 Task: Look for space in Paranaíba, Brazil from 9th June, 2023 to 17th June, 2023 for 2 adults in price range Rs.7000 to Rs.12000. Place can be private room with 1  bedroom having 2 beds and 1 bathroom. Property type can be house, flat, guest house. Booking option can be shelf check-in. Required host language is Spanish.
Action: Mouse moved to (441, 118)
Screenshot: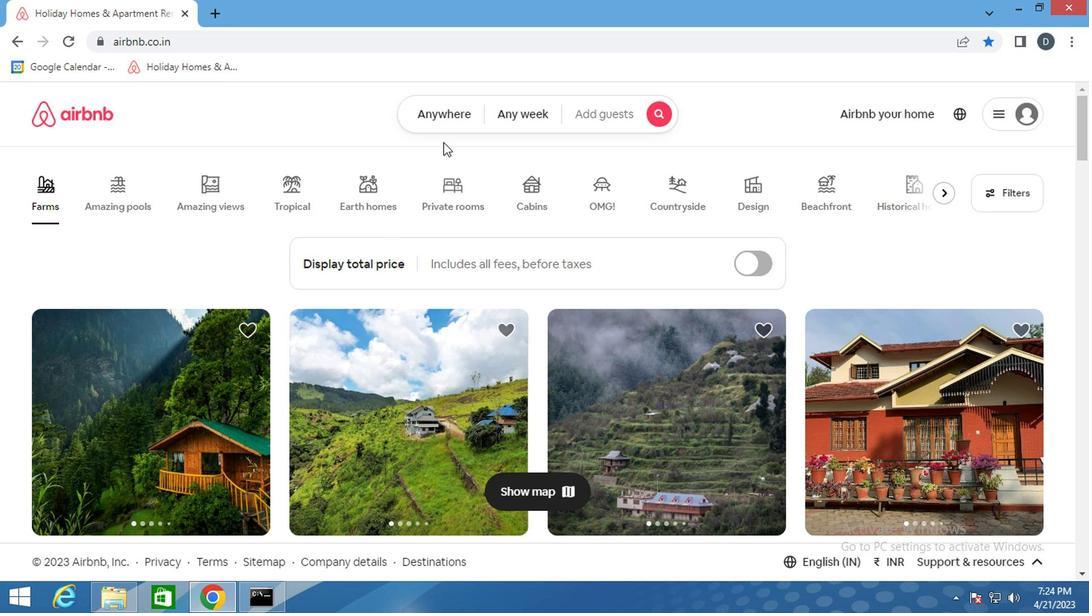 
Action: Mouse pressed left at (441, 118)
Screenshot: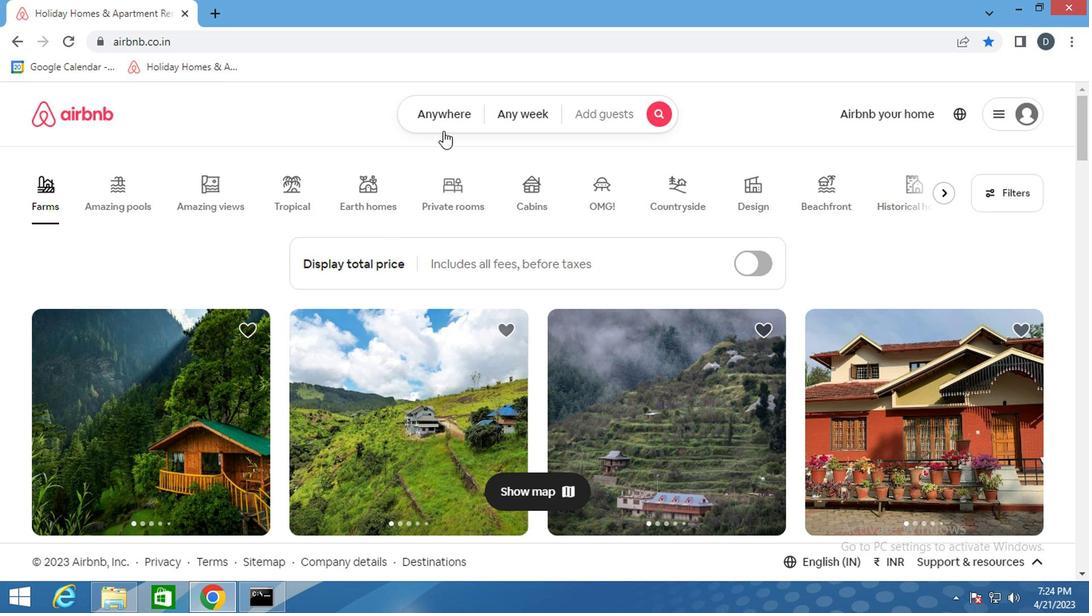 
Action: Mouse moved to (318, 172)
Screenshot: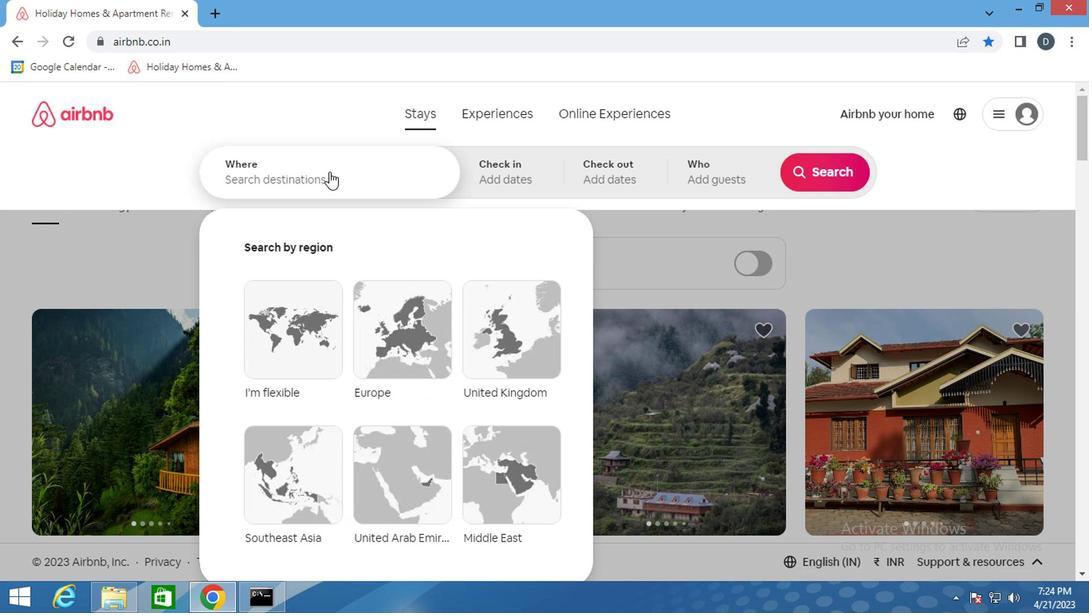 
Action: Mouse pressed left at (318, 172)
Screenshot: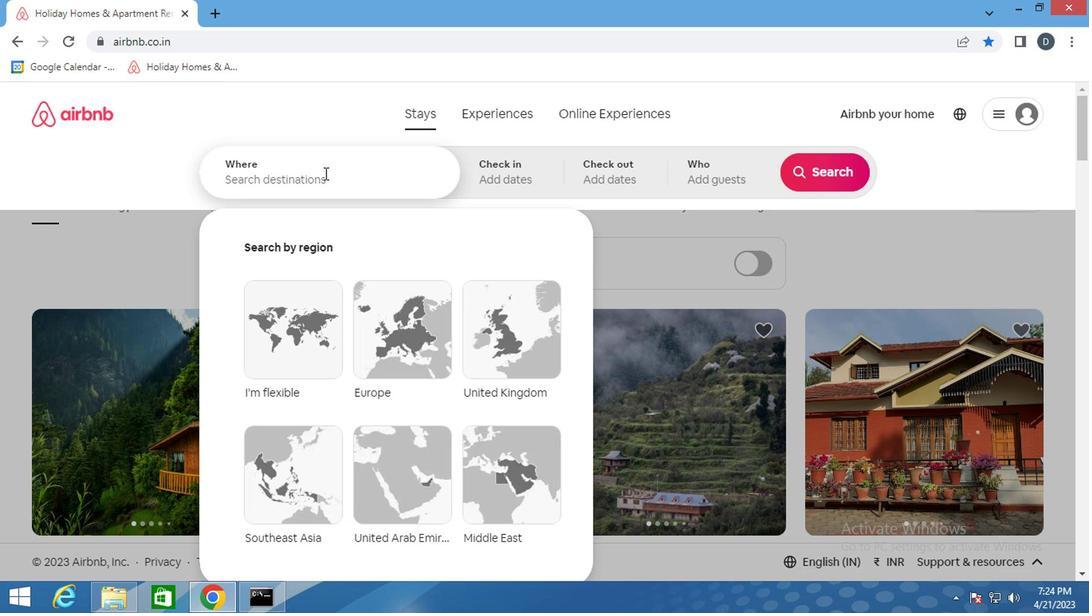 
Action: Mouse moved to (317, 174)
Screenshot: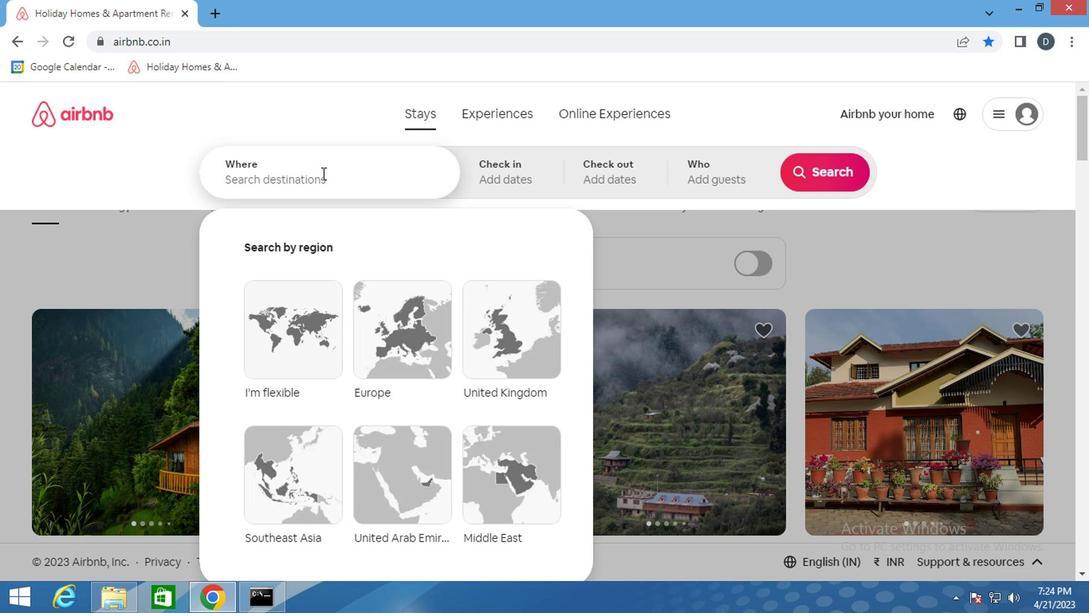 
Action: Key pressed <Key.shift_r>Paranaiba,<Key.shift>BRAZIL<Key.enter>
Screenshot: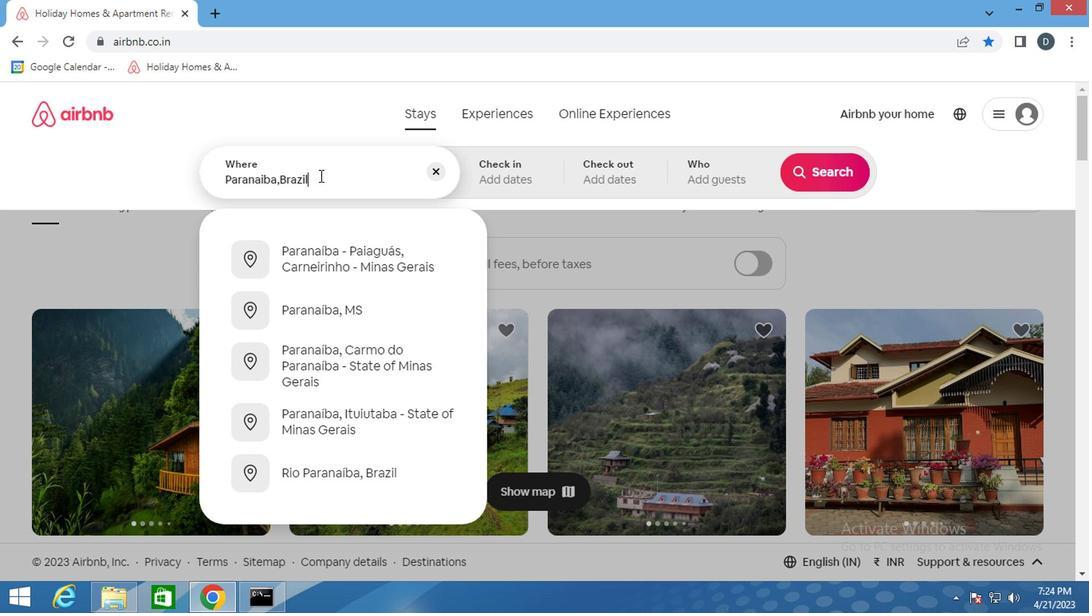 
Action: Mouse moved to (811, 299)
Screenshot: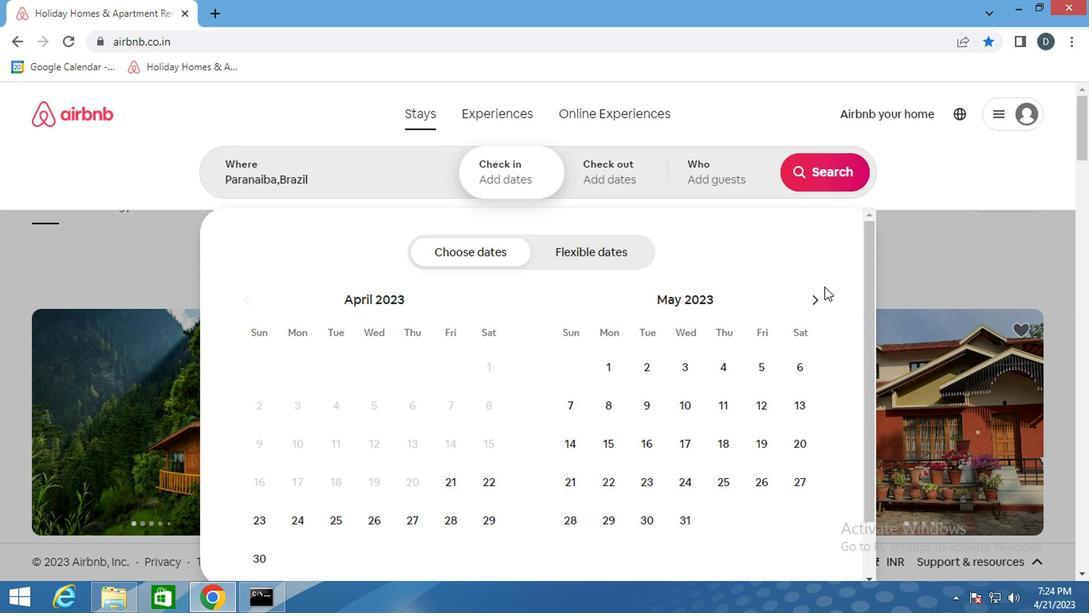 
Action: Mouse pressed left at (811, 299)
Screenshot: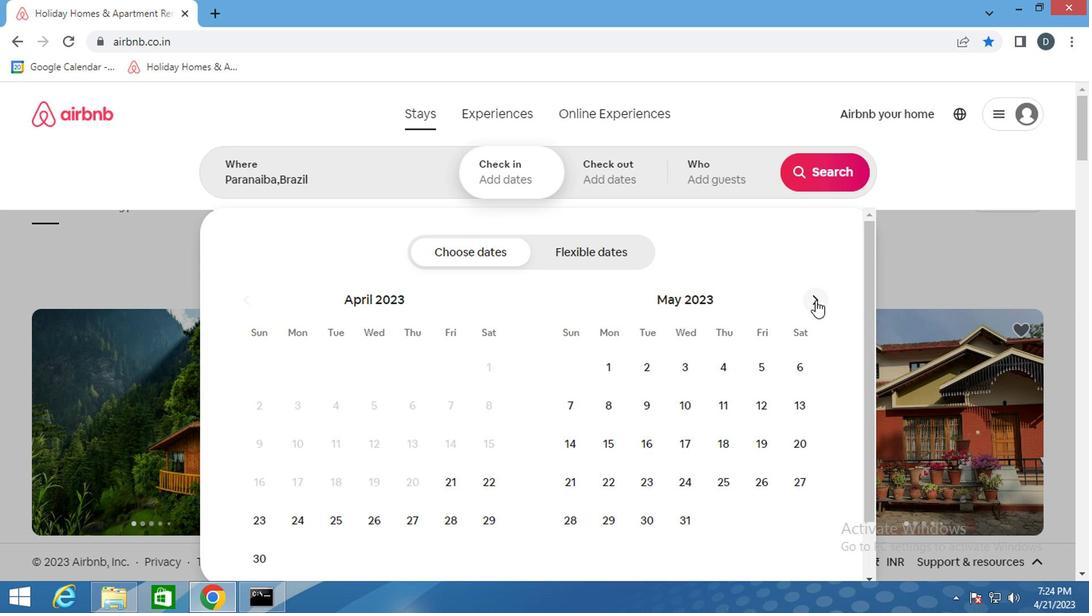 
Action: Mouse pressed left at (811, 299)
Screenshot: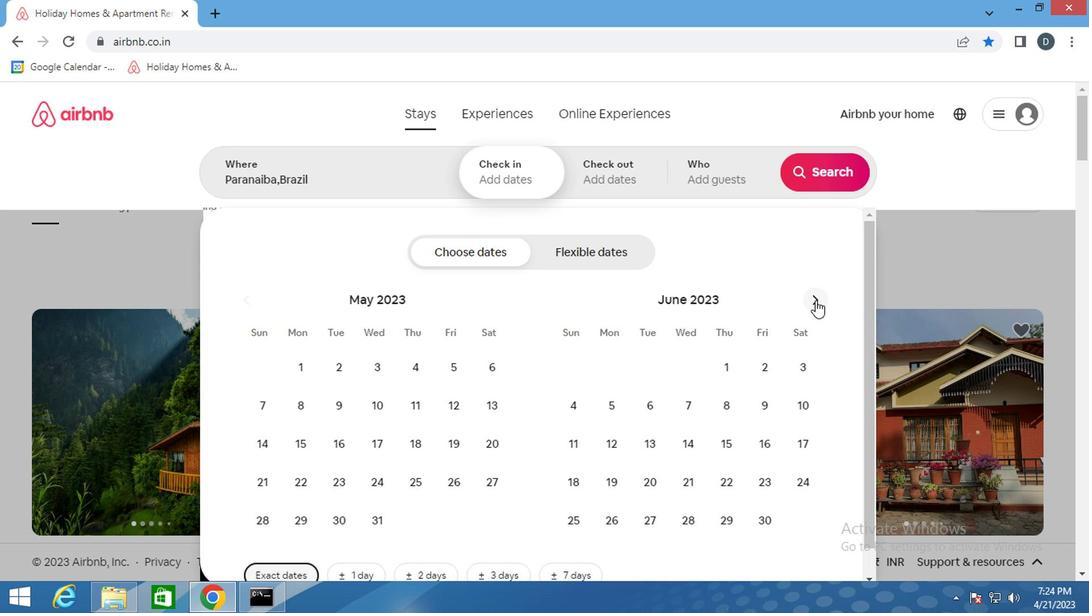 
Action: Mouse moved to (450, 410)
Screenshot: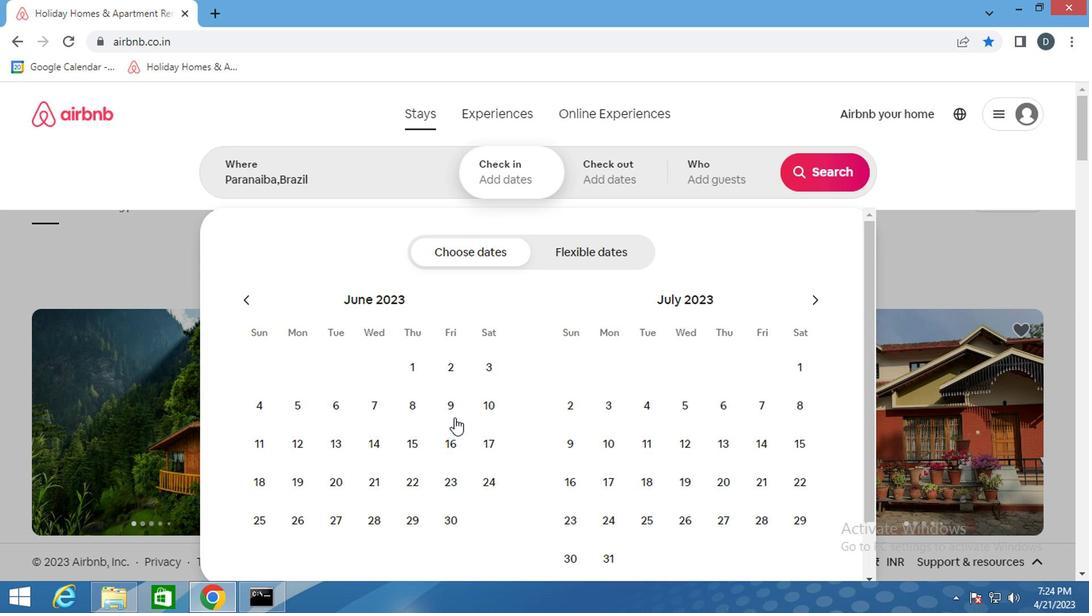 
Action: Mouse pressed left at (450, 410)
Screenshot: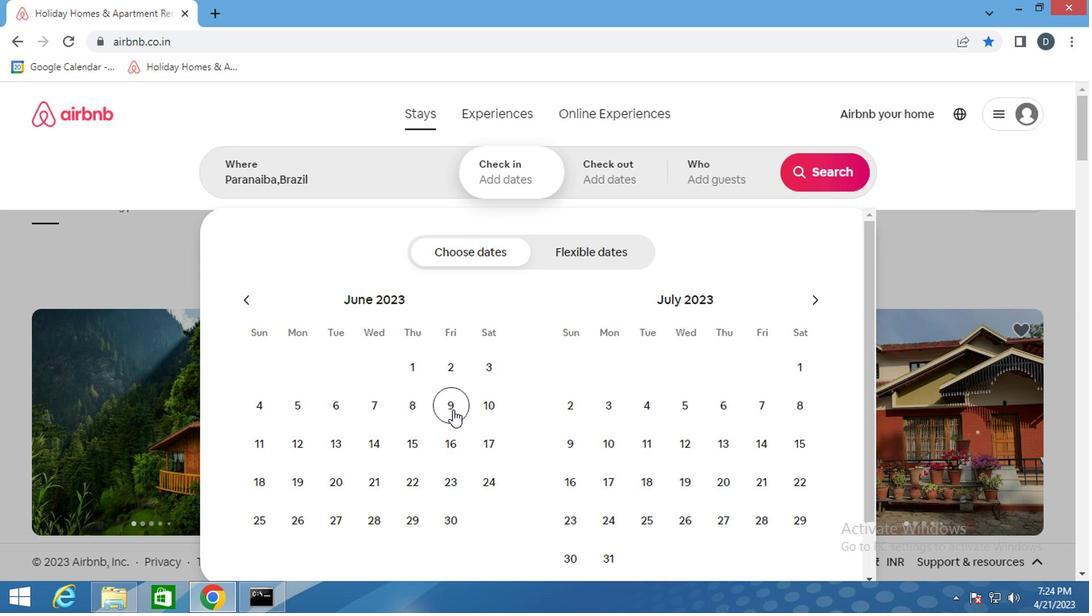 
Action: Mouse moved to (499, 452)
Screenshot: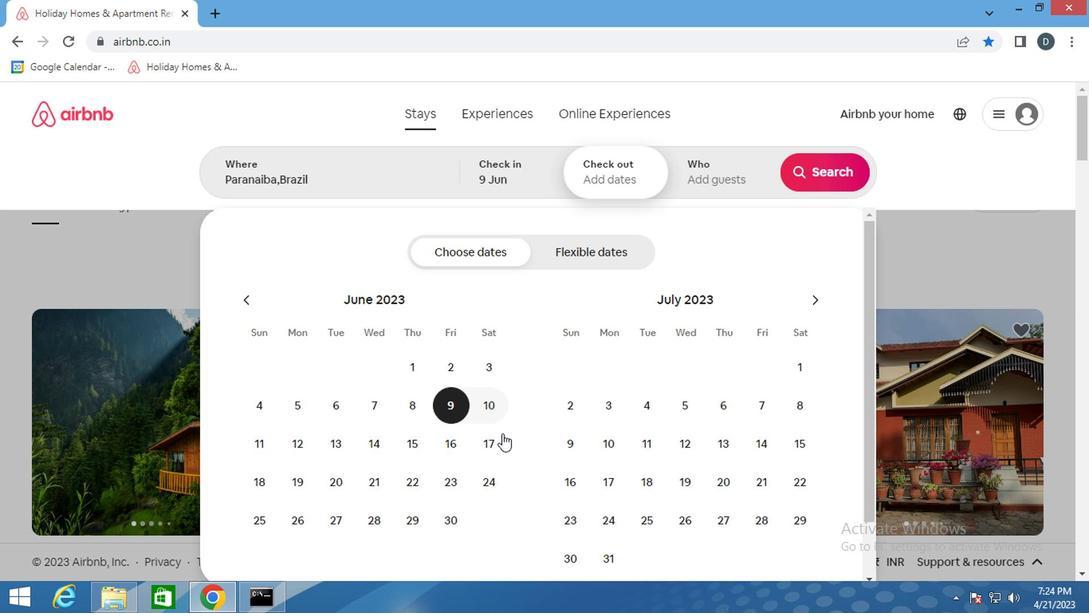 
Action: Mouse pressed left at (499, 452)
Screenshot: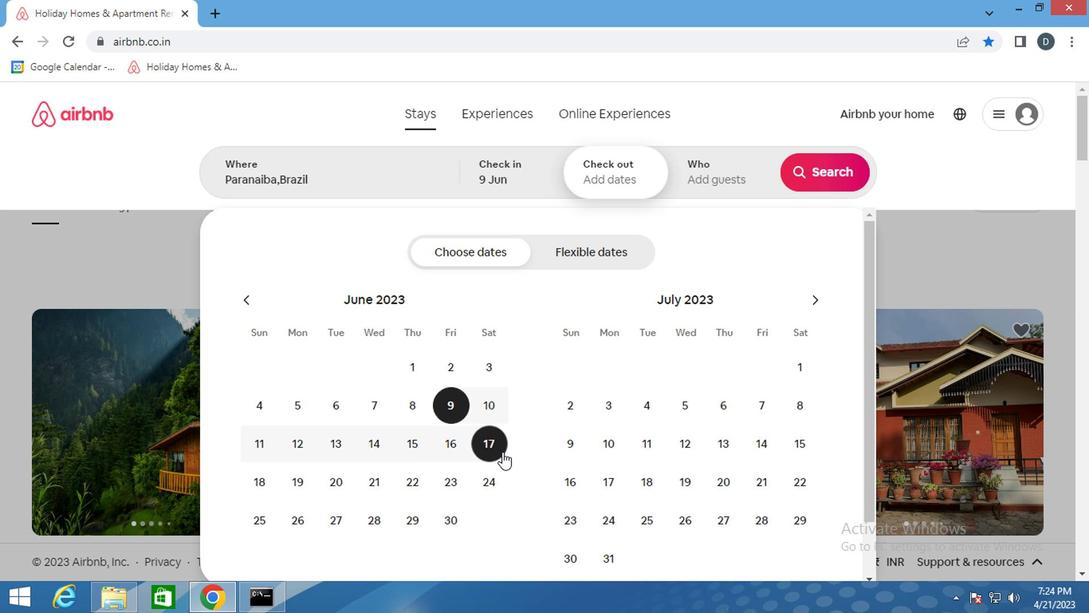 
Action: Mouse moved to (714, 180)
Screenshot: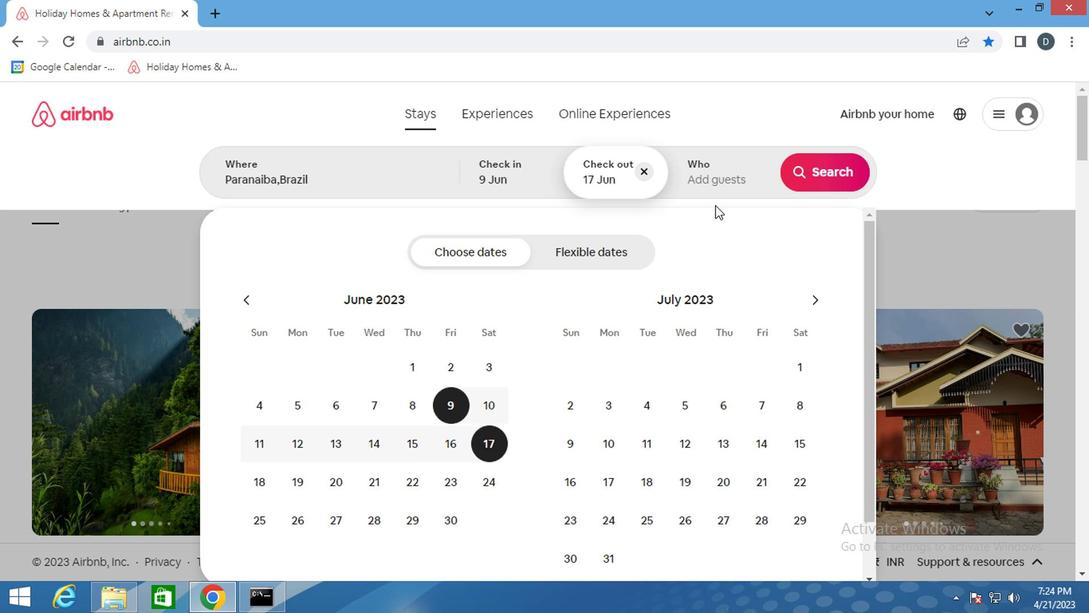 
Action: Mouse pressed left at (714, 180)
Screenshot: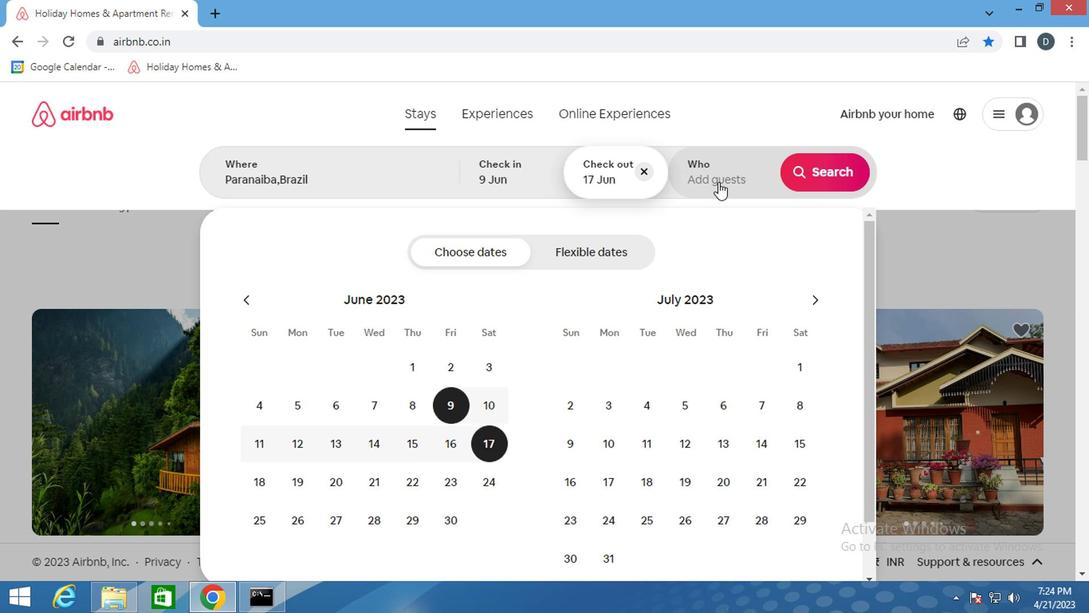 
Action: Mouse moved to (819, 251)
Screenshot: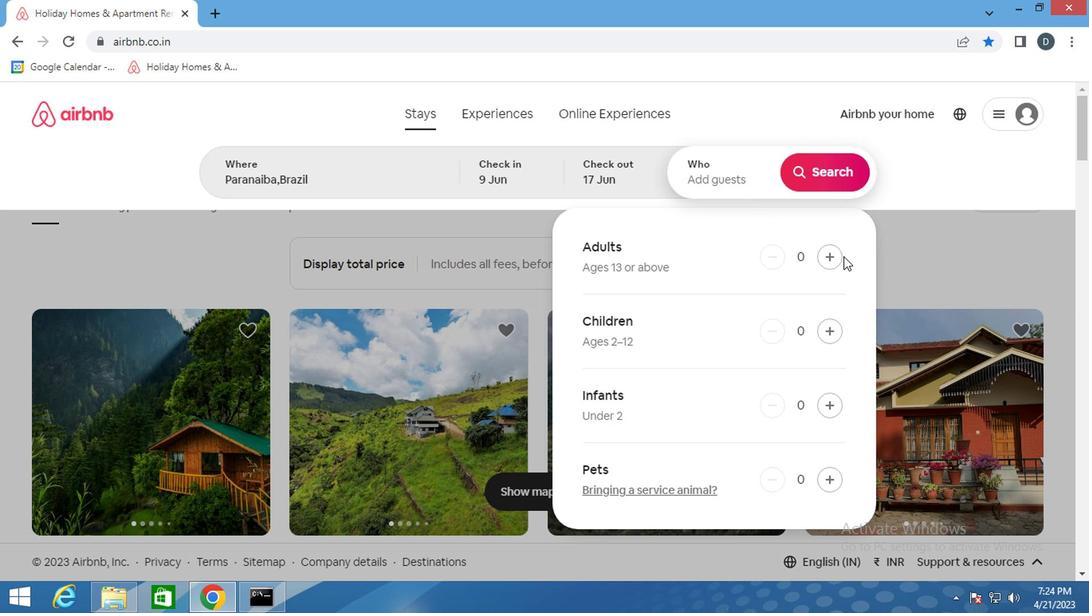 
Action: Mouse pressed left at (819, 251)
Screenshot: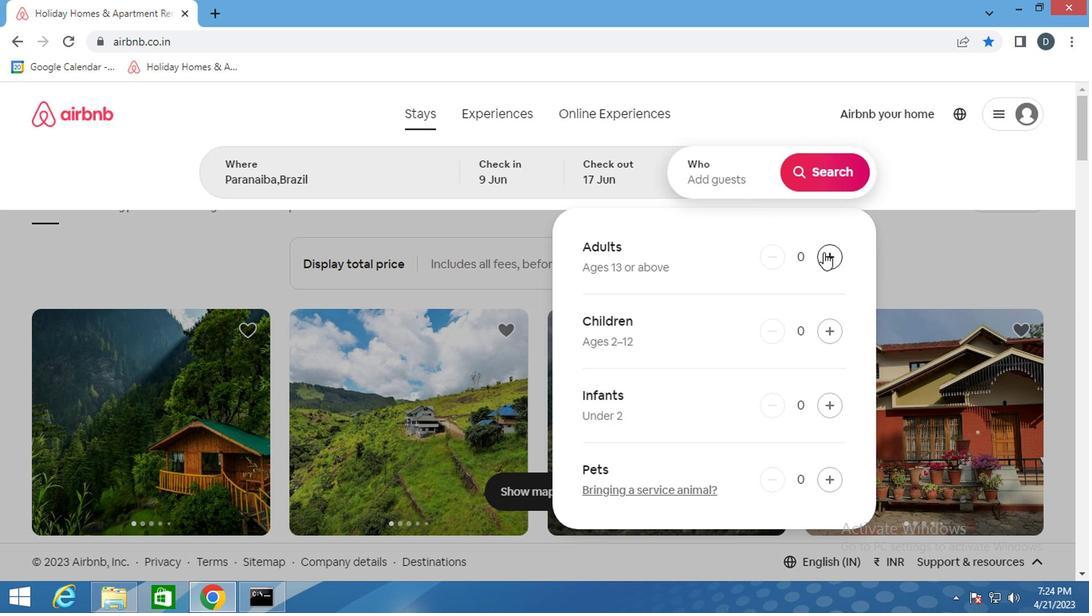 
Action: Mouse pressed left at (819, 251)
Screenshot: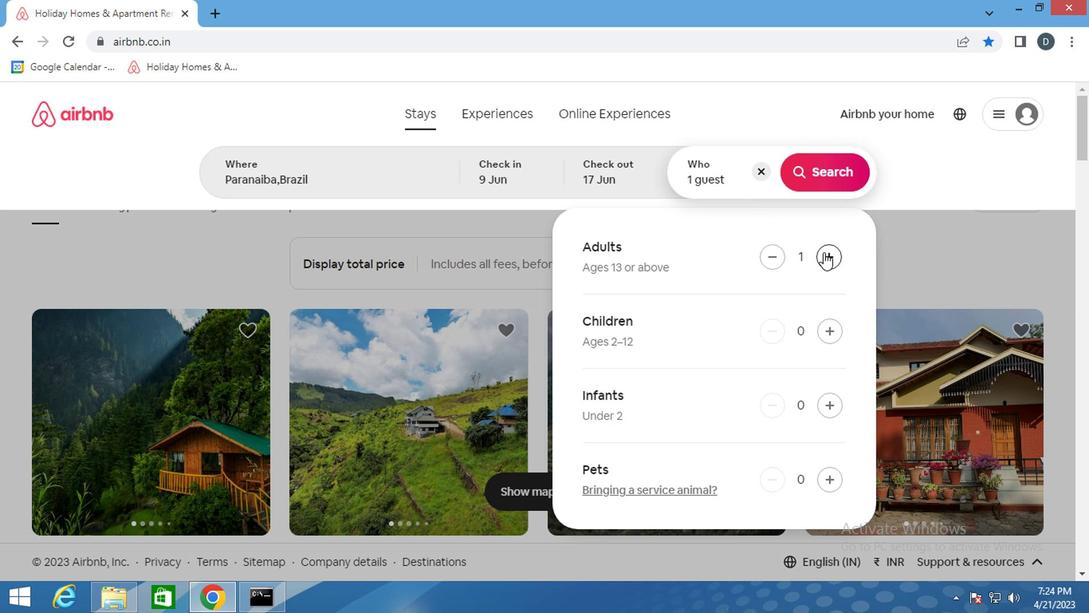
Action: Mouse moved to (818, 178)
Screenshot: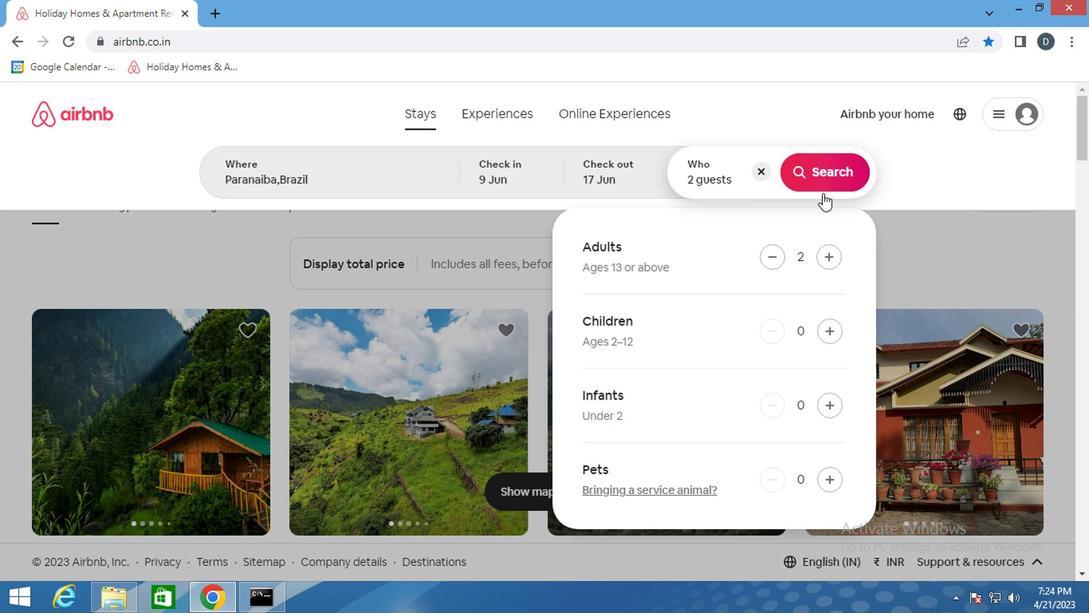 
Action: Mouse pressed left at (818, 178)
Screenshot: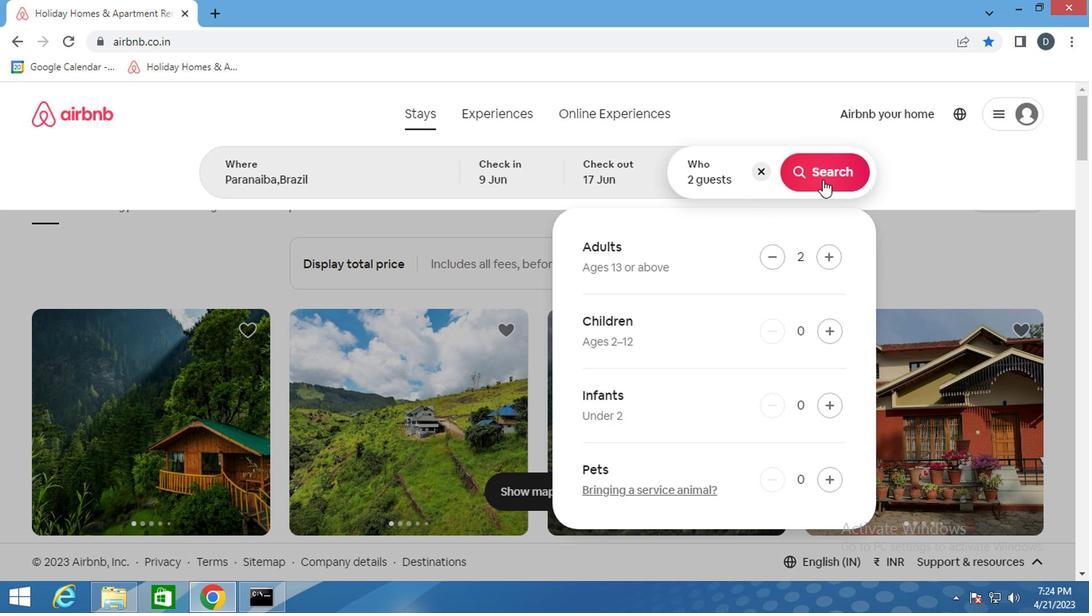 
Action: Mouse moved to (992, 165)
Screenshot: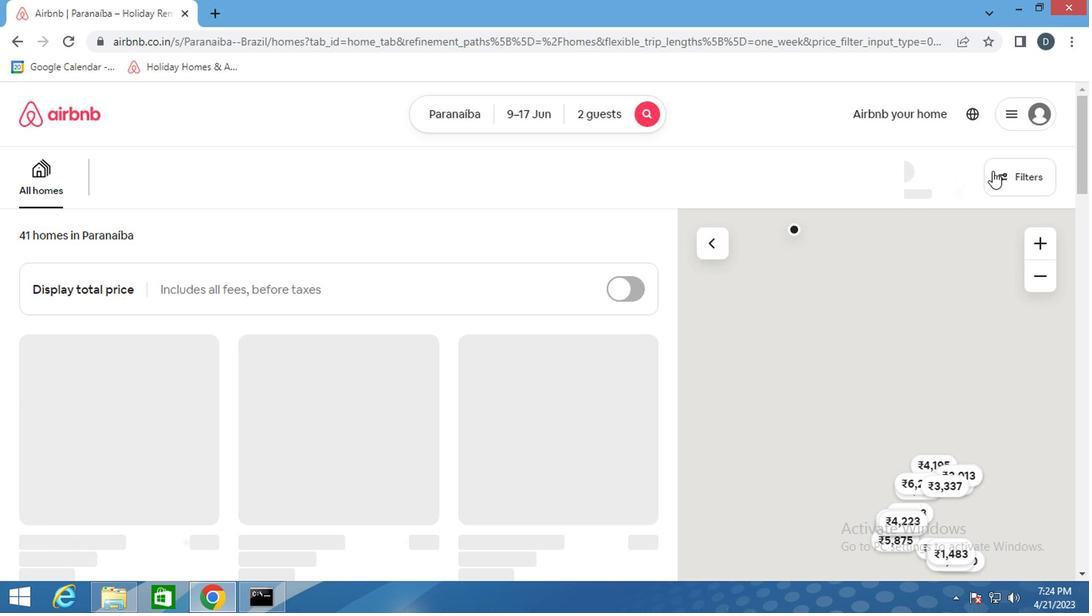 
Action: Mouse pressed left at (992, 165)
Screenshot: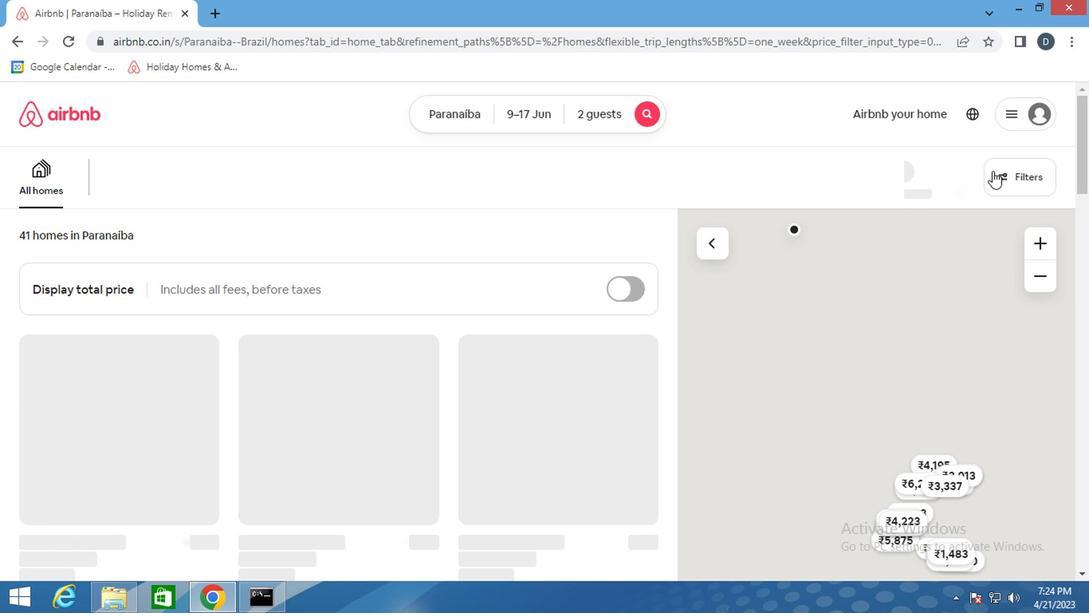 
Action: Mouse moved to (324, 377)
Screenshot: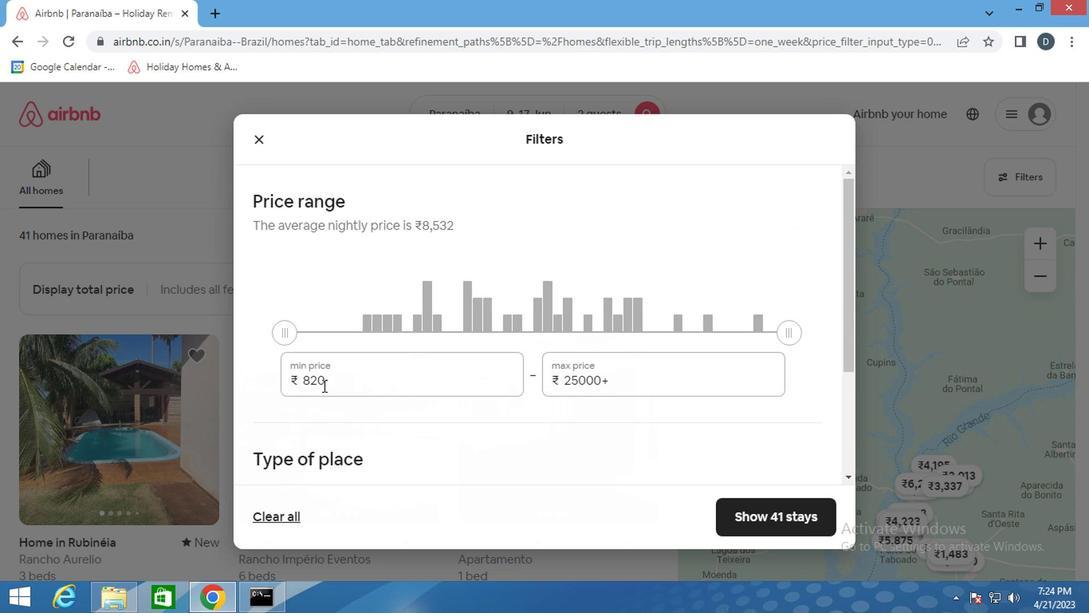 
Action: Mouse pressed left at (324, 377)
Screenshot: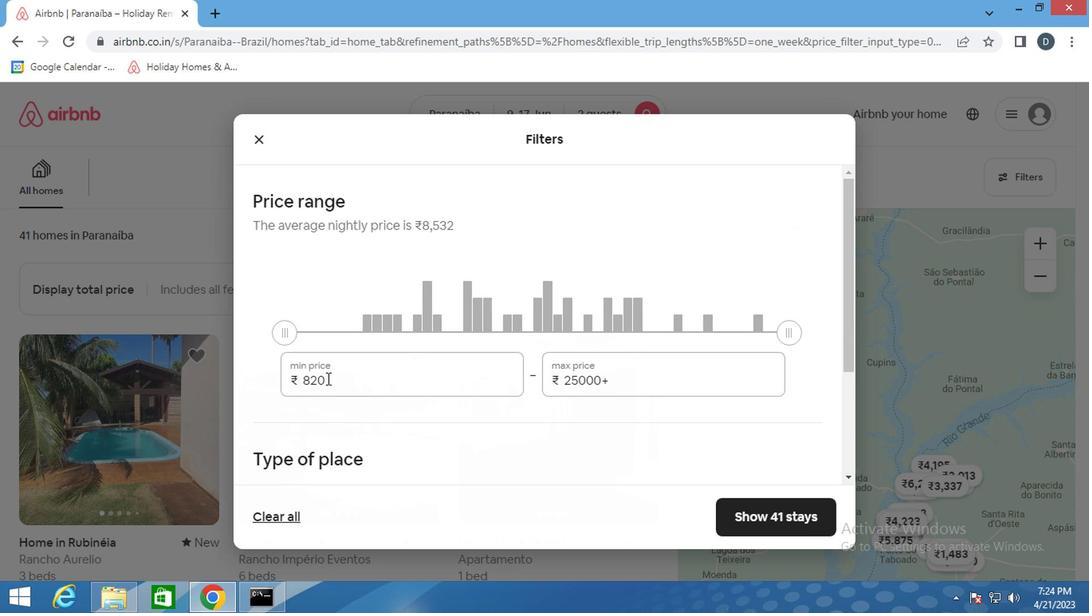 
Action: Mouse pressed left at (324, 377)
Screenshot: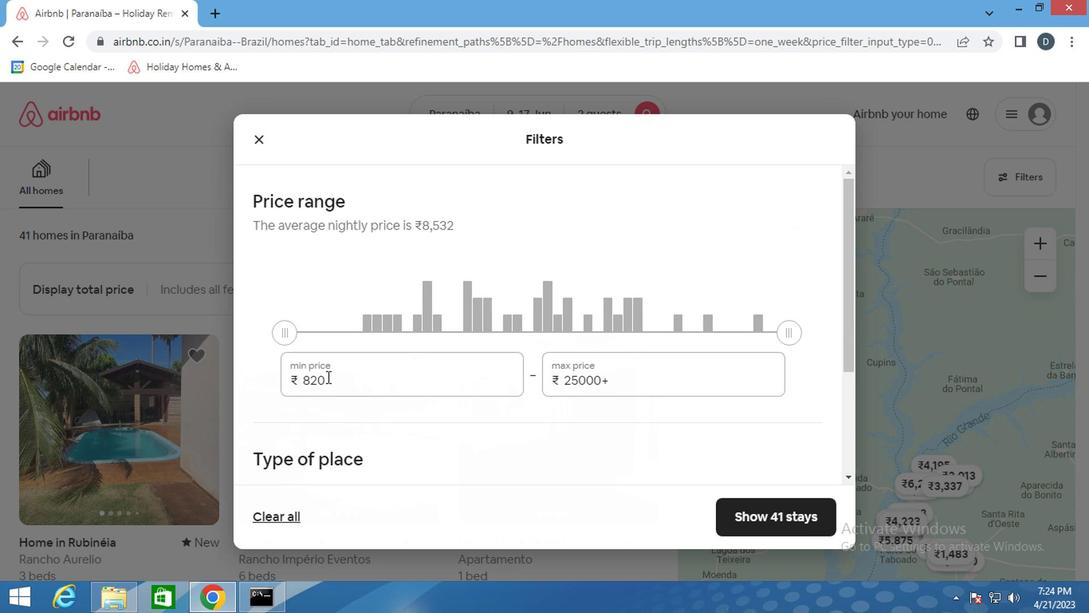 
Action: Key pressed 7000<Key.tab>
Screenshot: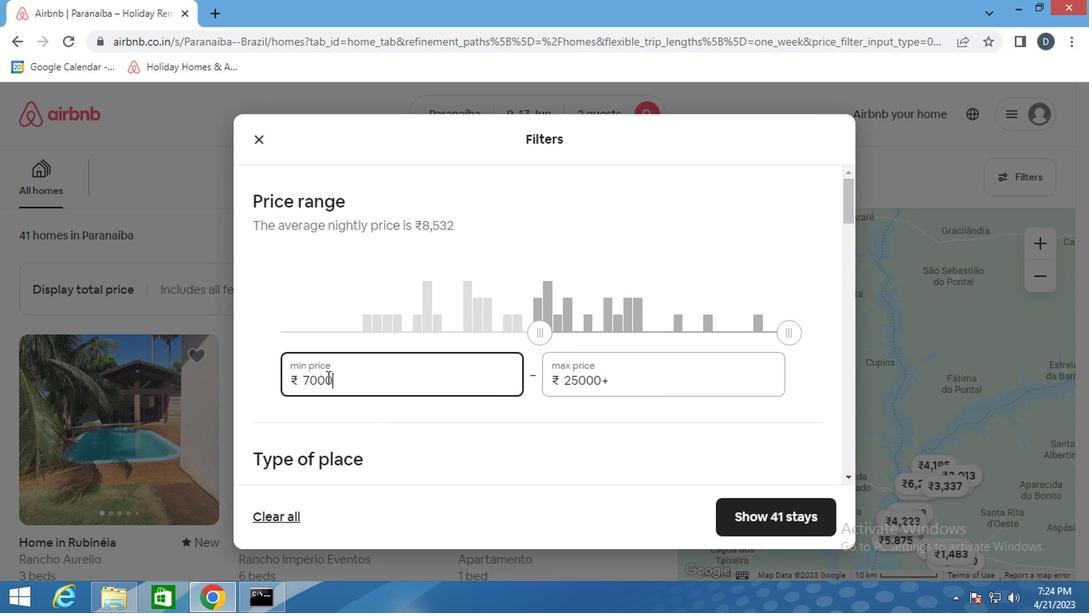 
Action: Mouse moved to (337, 377)
Screenshot: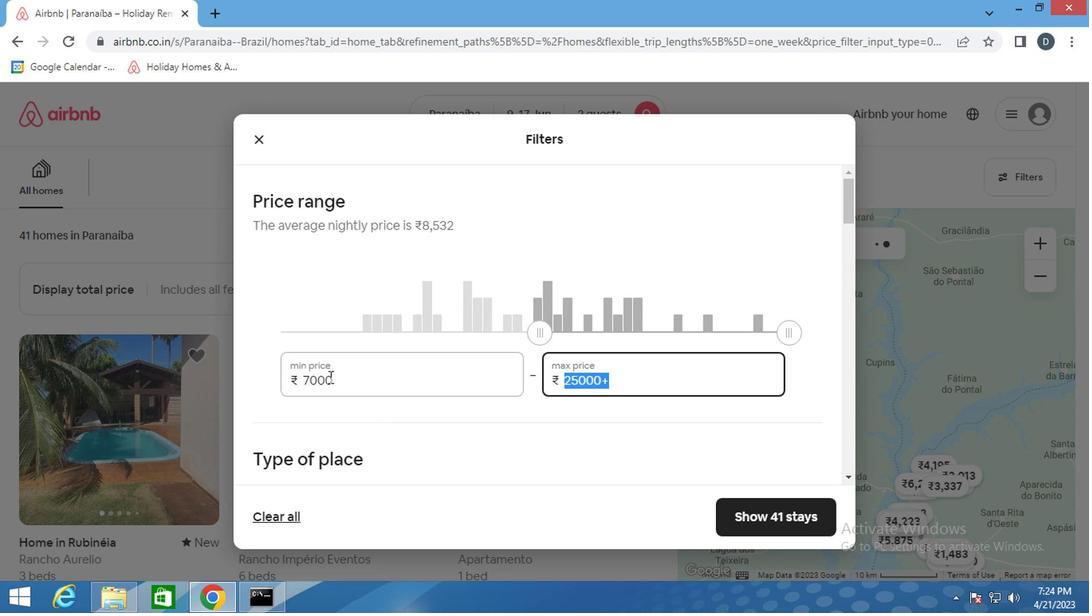 
Action: Key pressed ctrl+Actrl+1200
Screenshot: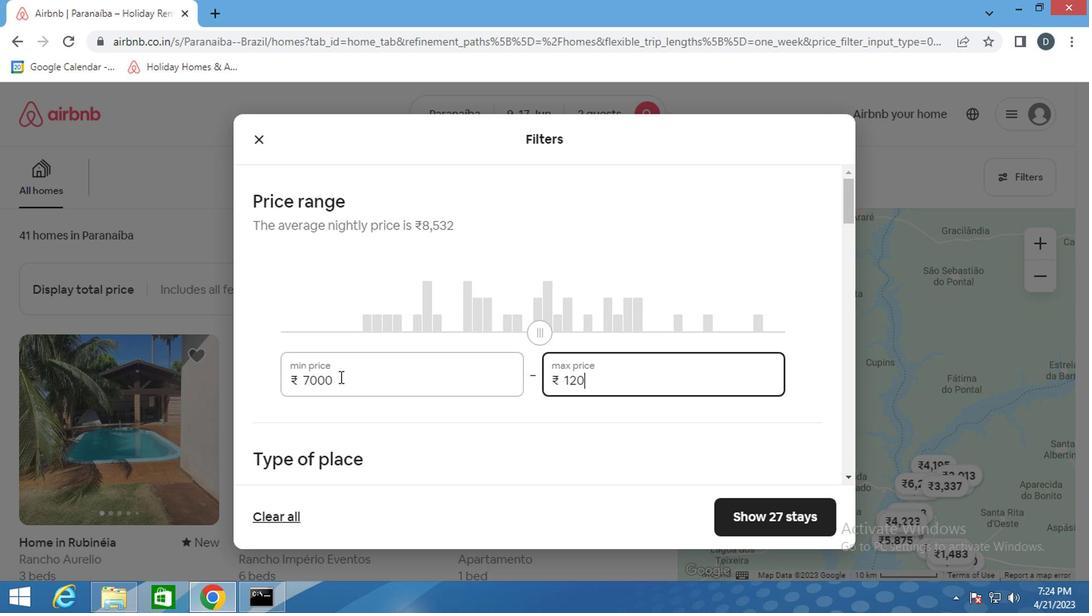 
Action: Mouse moved to (412, 389)
Screenshot: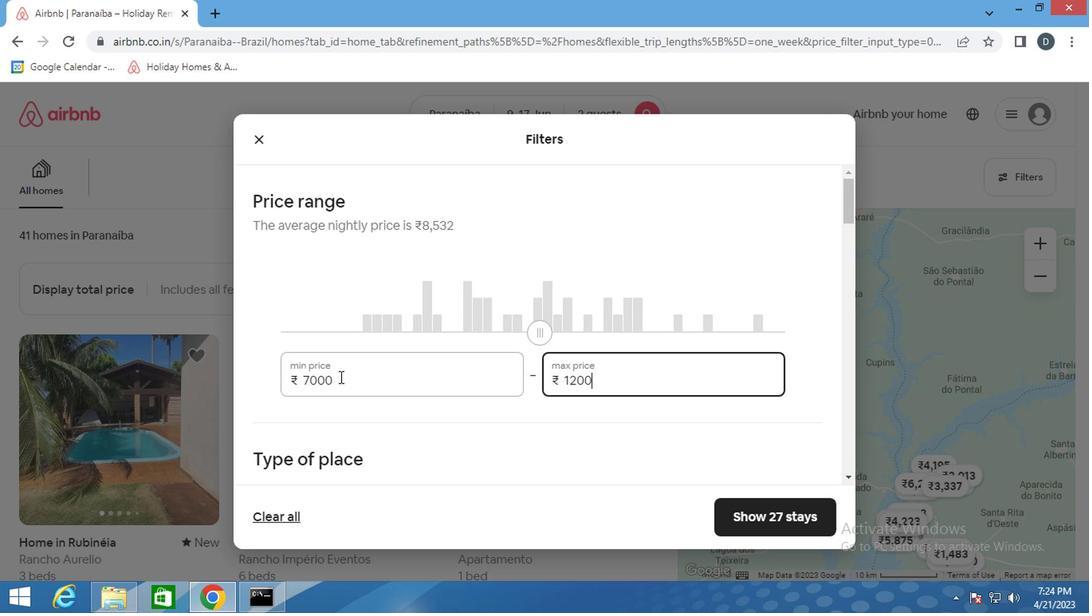 
Action: Key pressed 0
Screenshot: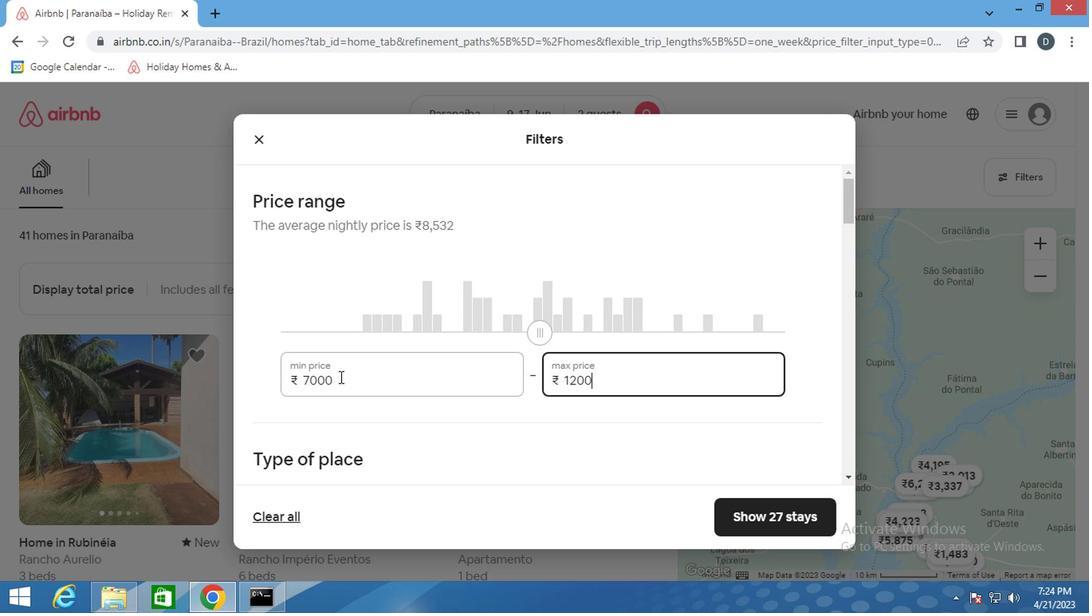 
Action: Mouse moved to (534, 396)
Screenshot: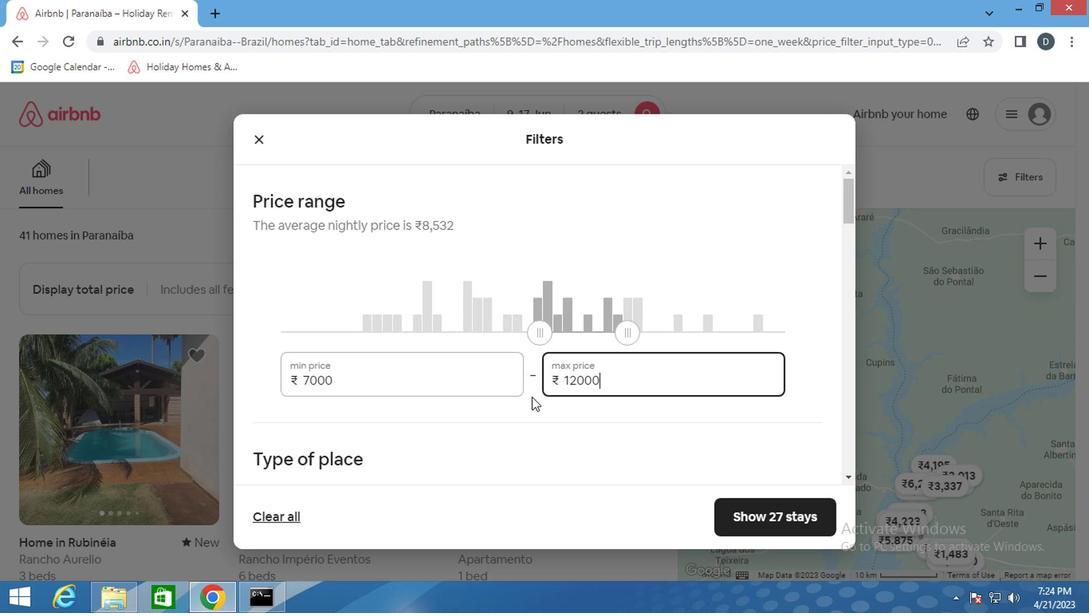 
Action: Mouse scrolled (534, 395) with delta (0, -1)
Screenshot: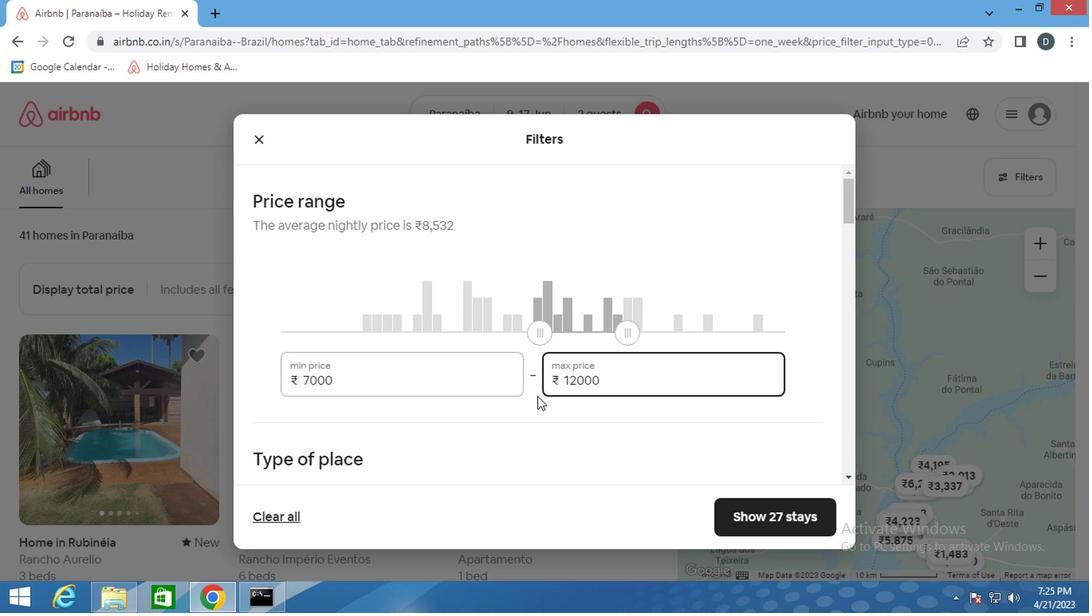 
Action: Mouse scrolled (534, 395) with delta (0, -1)
Screenshot: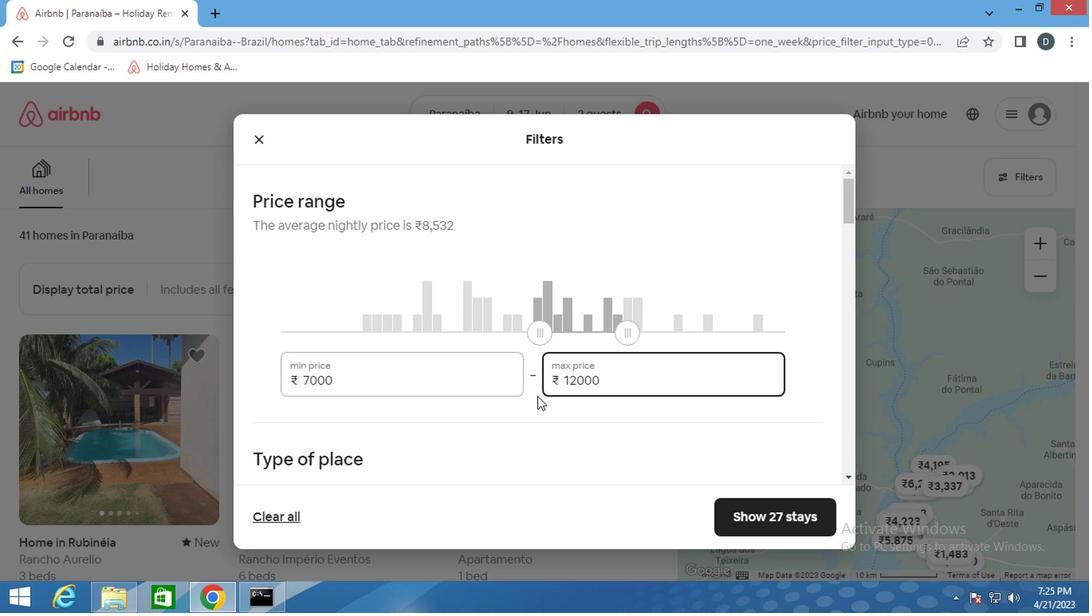 
Action: Mouse scrolled (534, 395) with delta (0, -1)
Screenshot: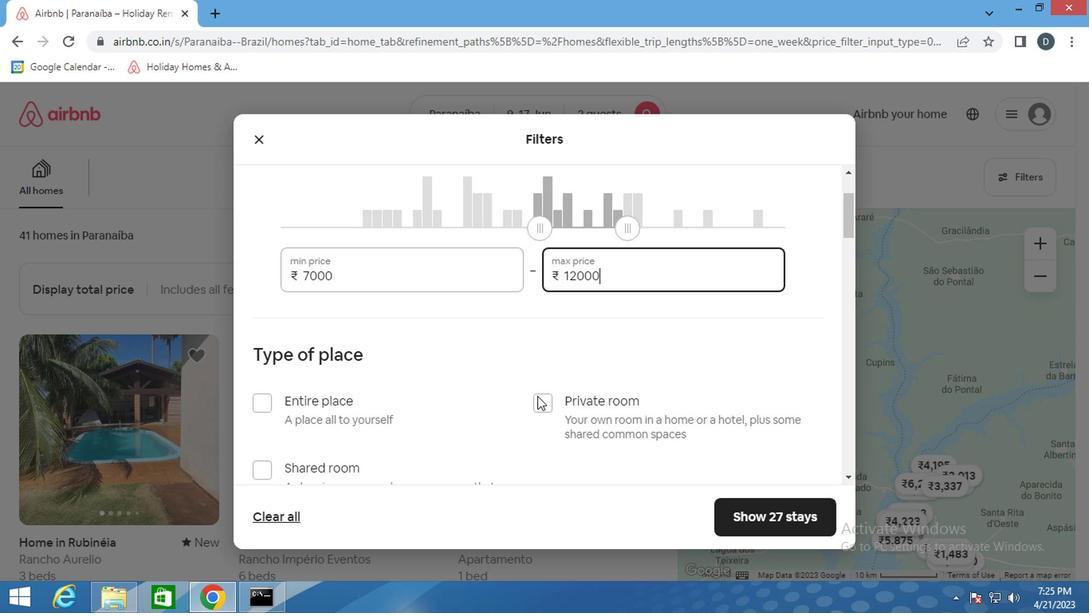 
Action: Mouse moved to (601, 268)
Screenshot: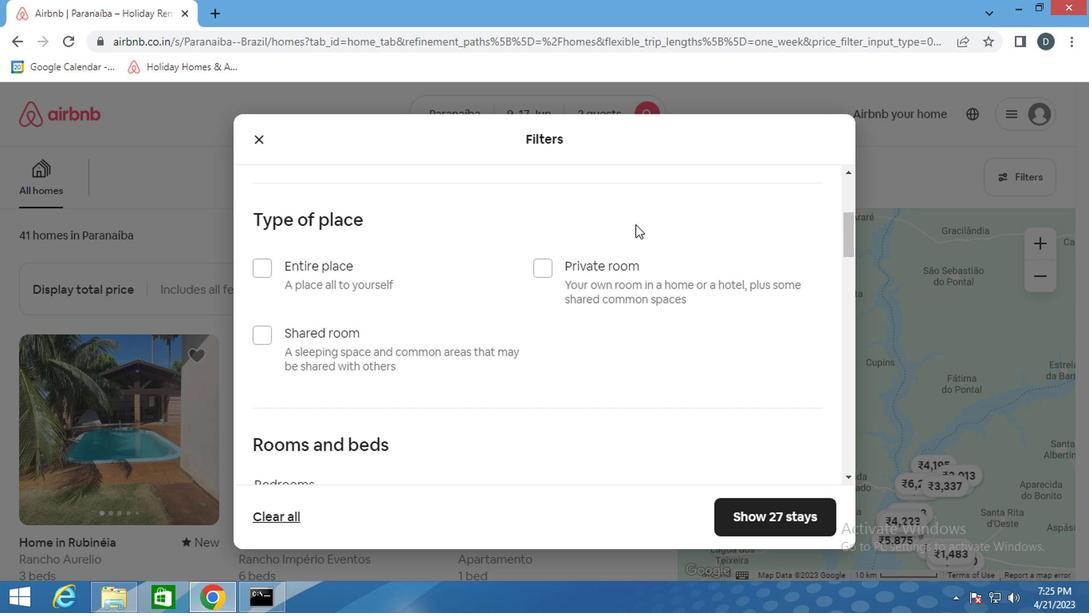 
Action: Mouse pressed left at (601, 268)
Screenshot: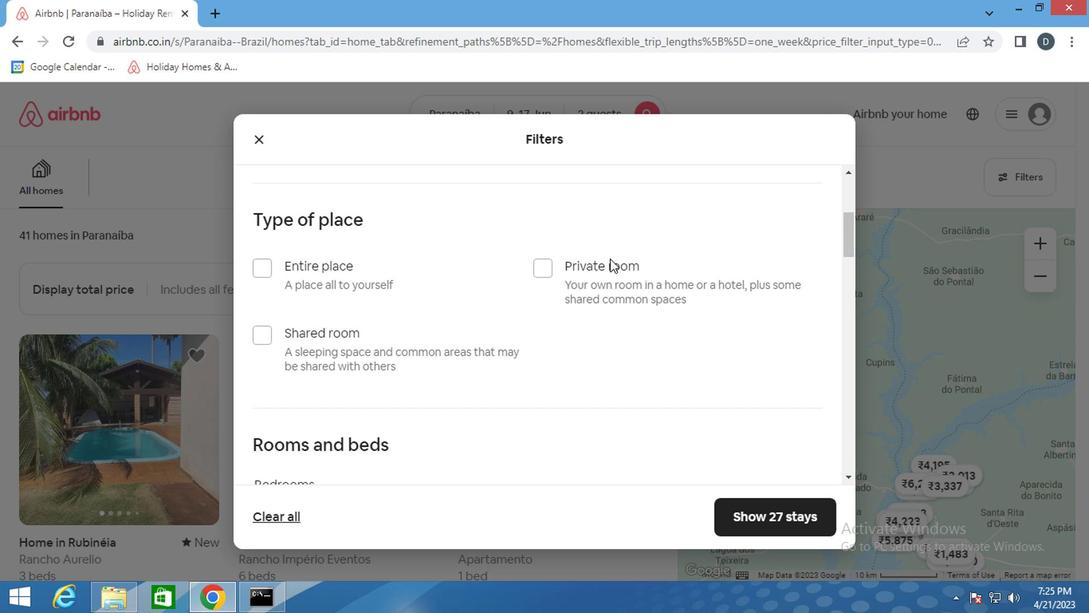 
Action: Mouse moved to (544, 374)
Screenshot: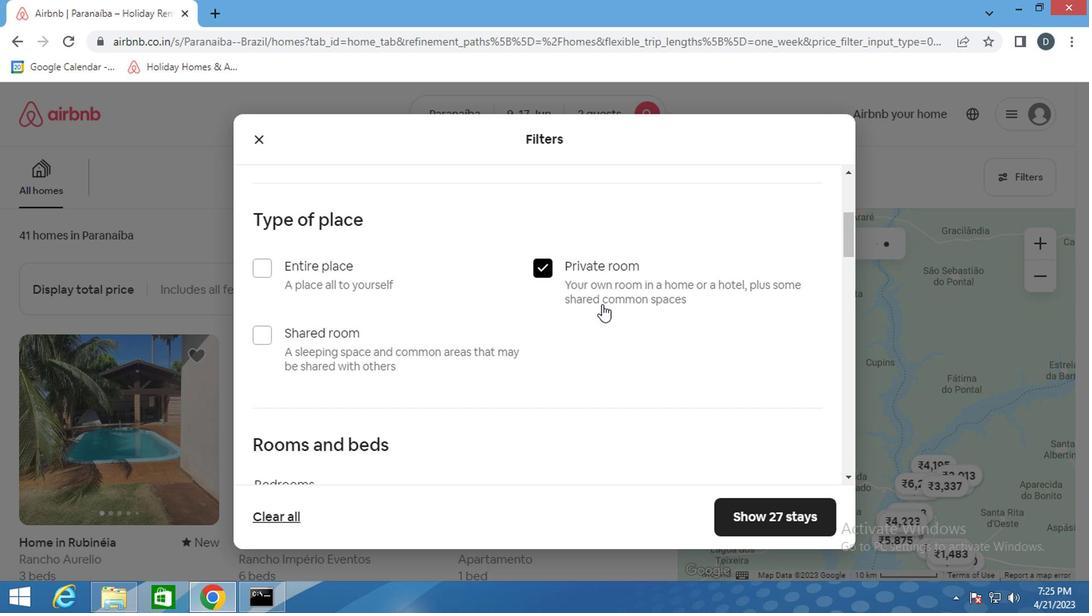 
Action: Mouse scrolled (544, 372) with delta (0, -1)
Screenshot: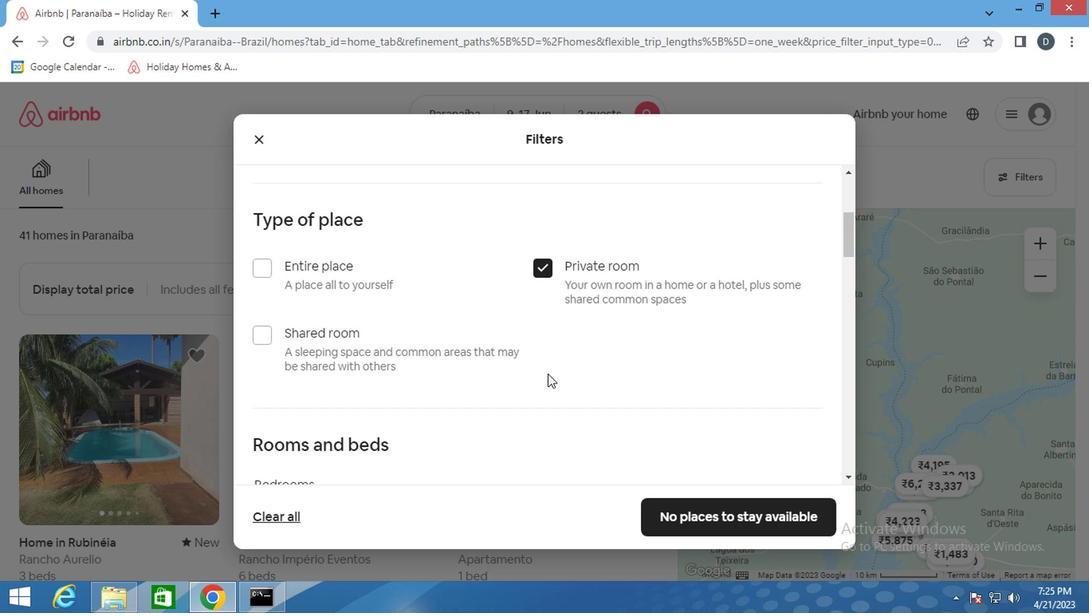 
Action: Mouse scrolled (544, 372) with delta (0, -1)
Screenshot: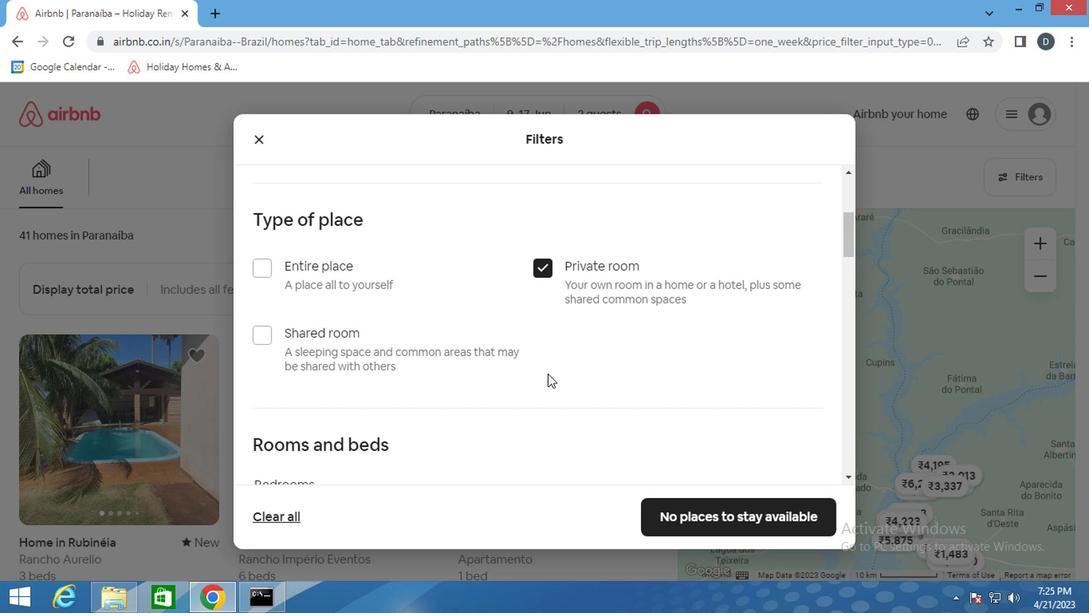
Action: Mouse scrolled (544, 372) with delta (0, -1)
Screenshot: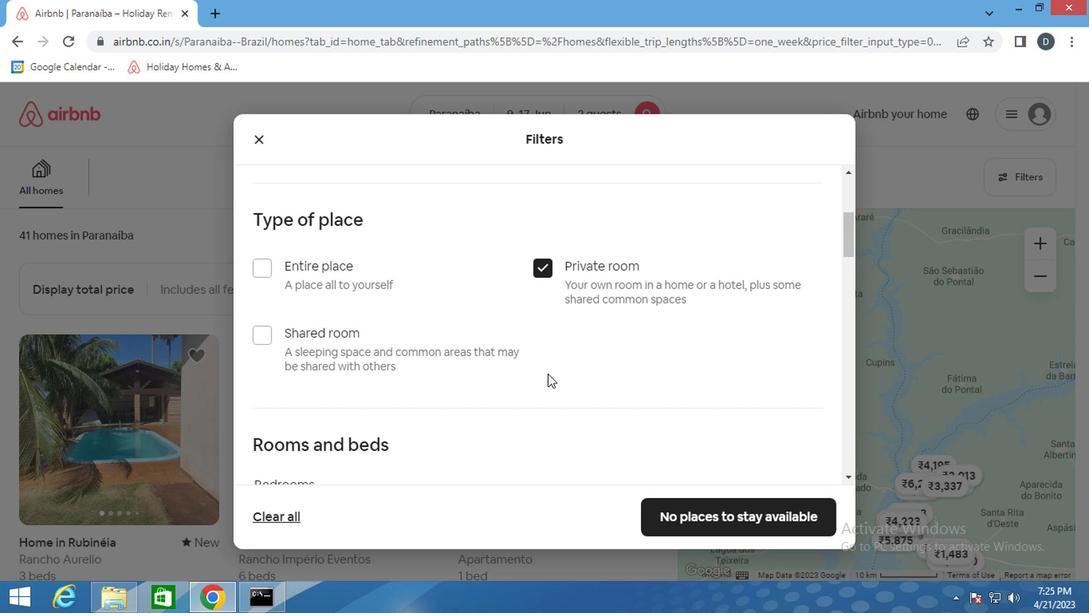 
Action: Mouse scrolled (544, 372) with delta (0, -1)
Screenshot: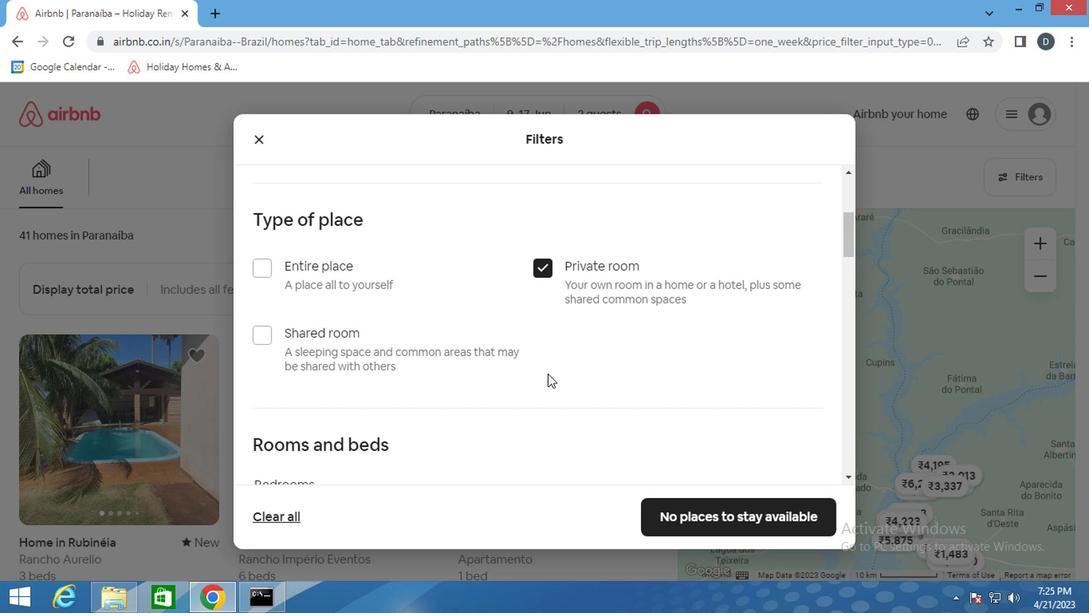 
Action: Mouse moved to (336, 216)
Screenshot: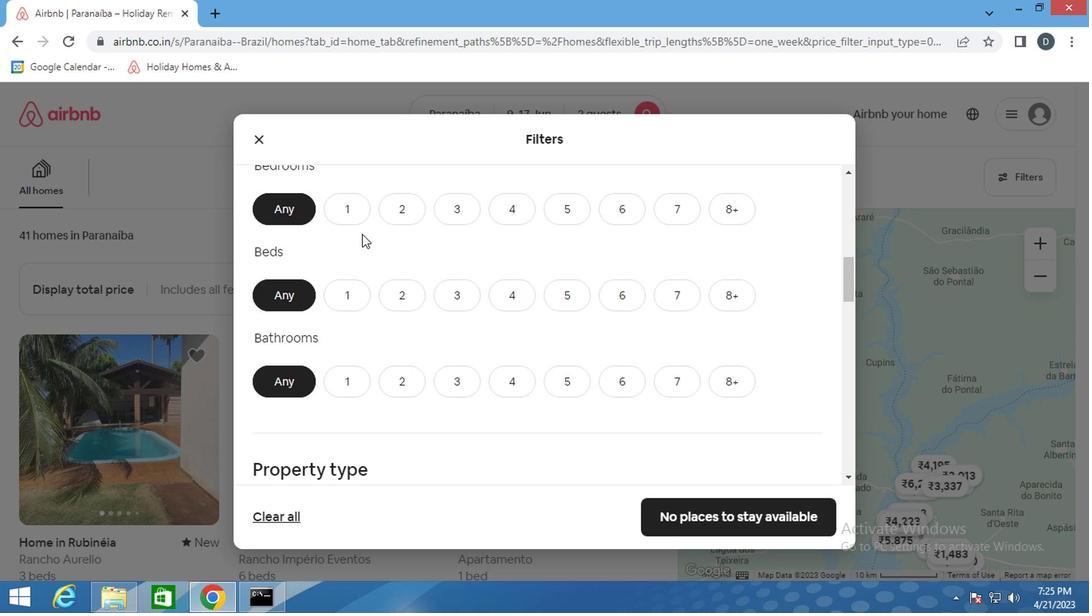 
Action: Mouse pressed left at (336, 216)
Screenshot: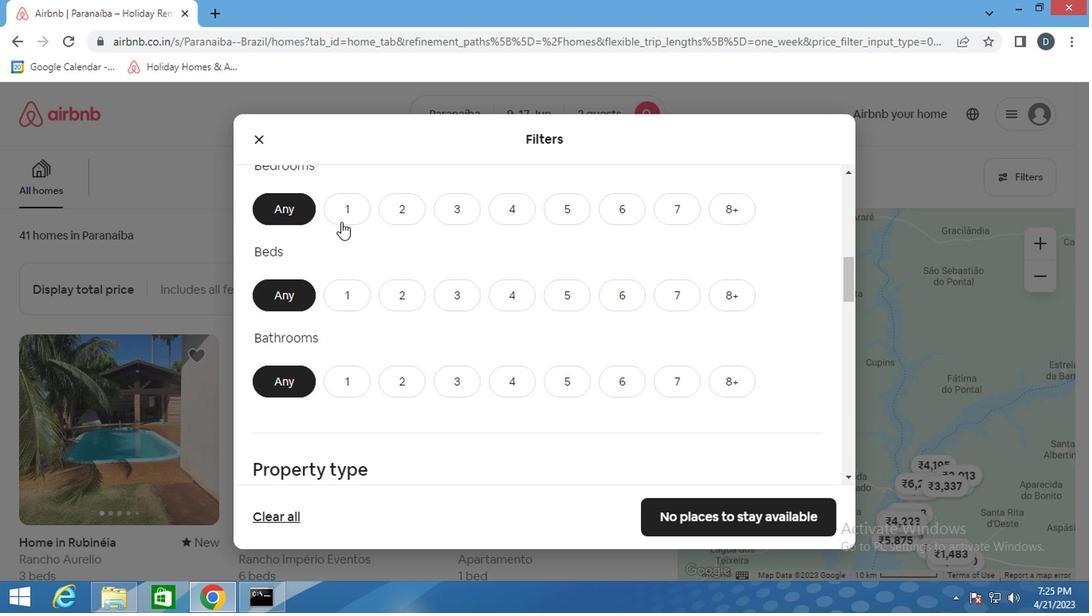 
Action: Mouse moved to (407, 306)
Screenshot: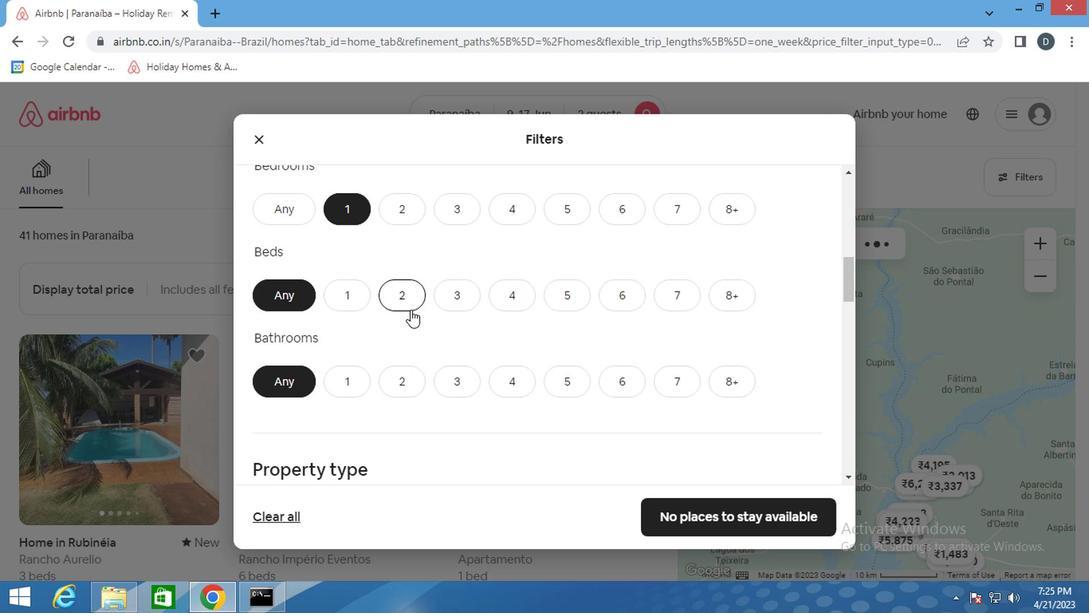 
Action: Mouse pressed left at (407, 306)
Screenshot: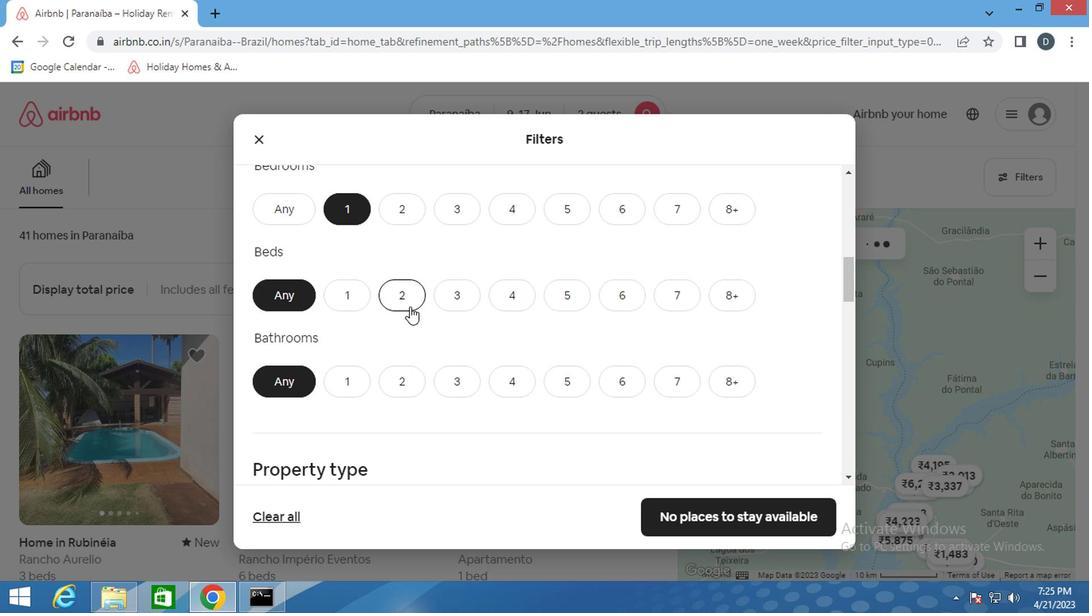 
Action: Mouse moved to (349, 385)
Screenshot: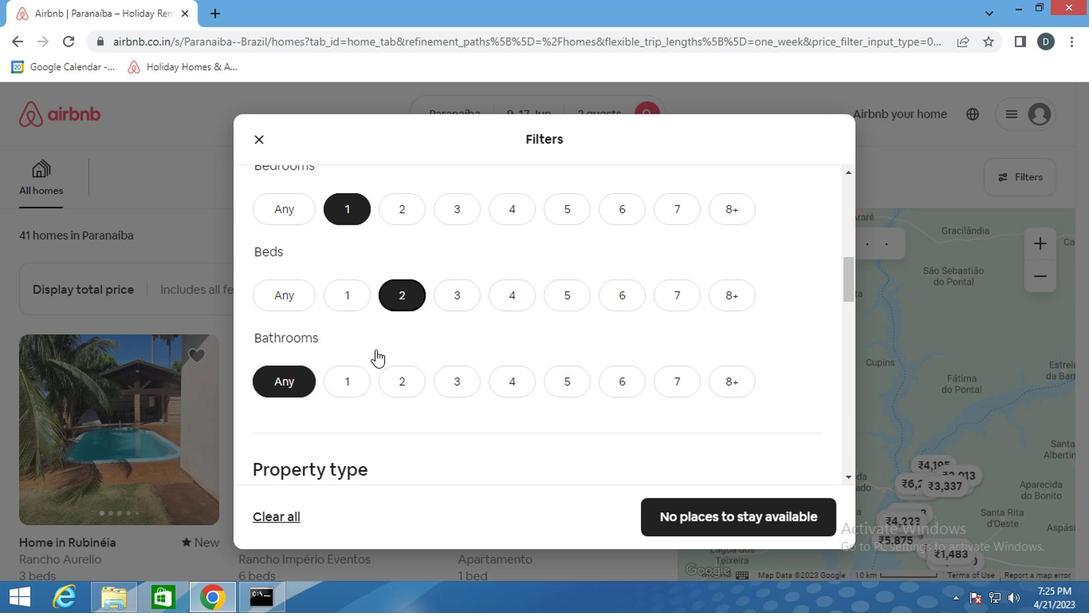 
Action: Mouse pressed left at (349, 385)
Screenshot: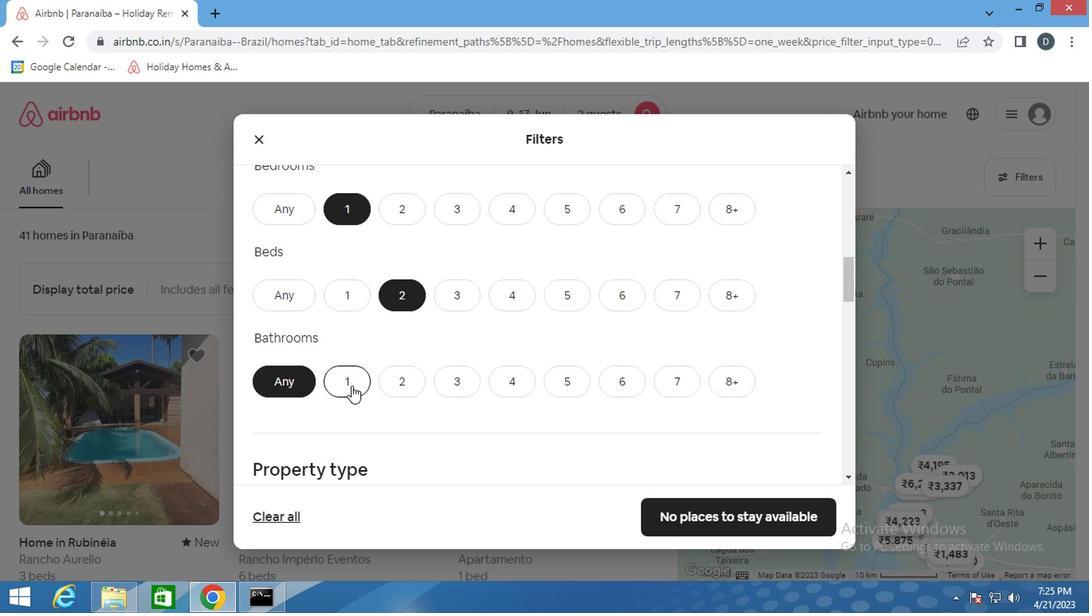 
Action: Mouse moved to (509, 427)
Screenshot: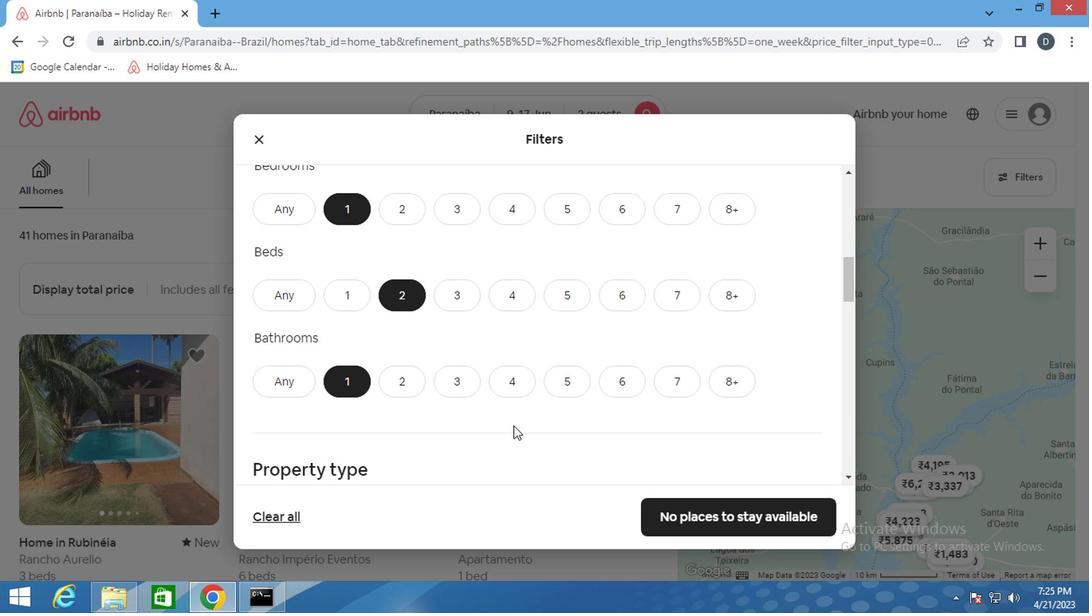 
Action: Mouse scrolled (509, 427) with delta (0, 0)
Screenshot: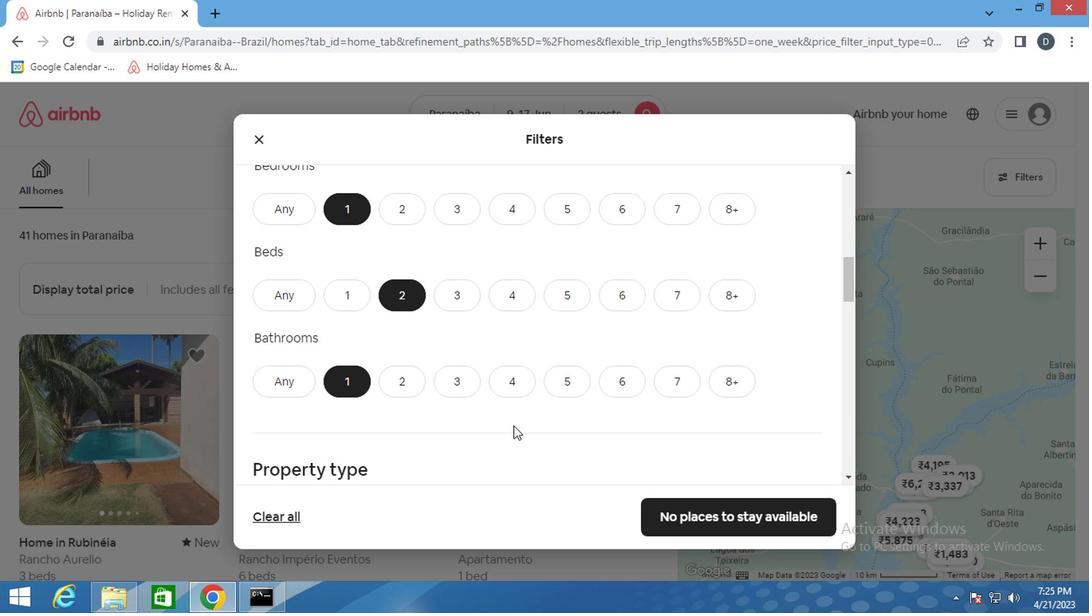
Action: Mouse moved to (507, 427)
Screenshot: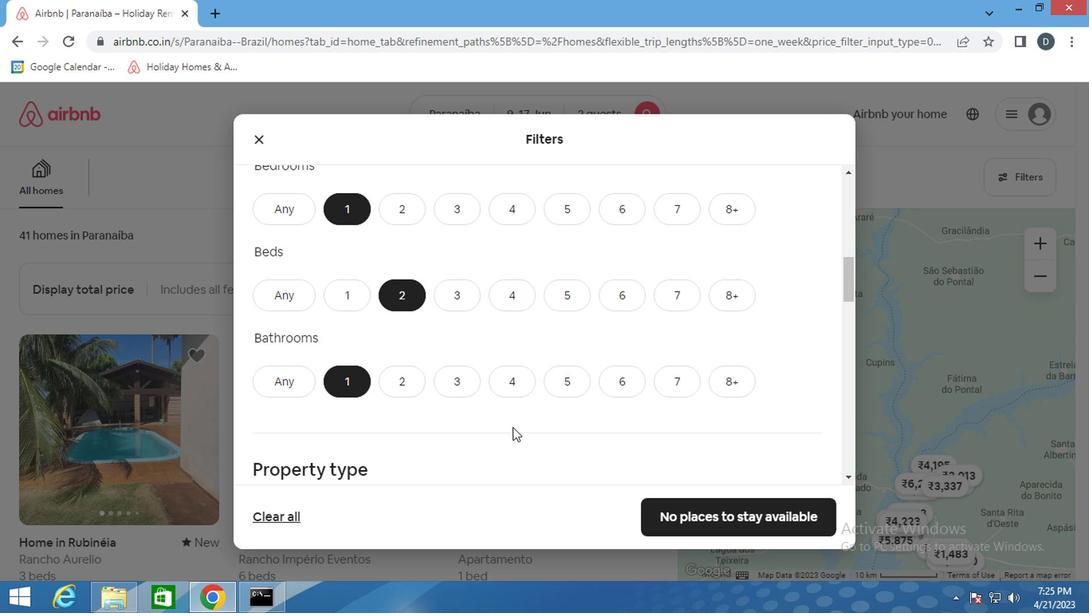 
Action: Mouse scrolled (507, 427) with delta (0, 0)
Screenshot: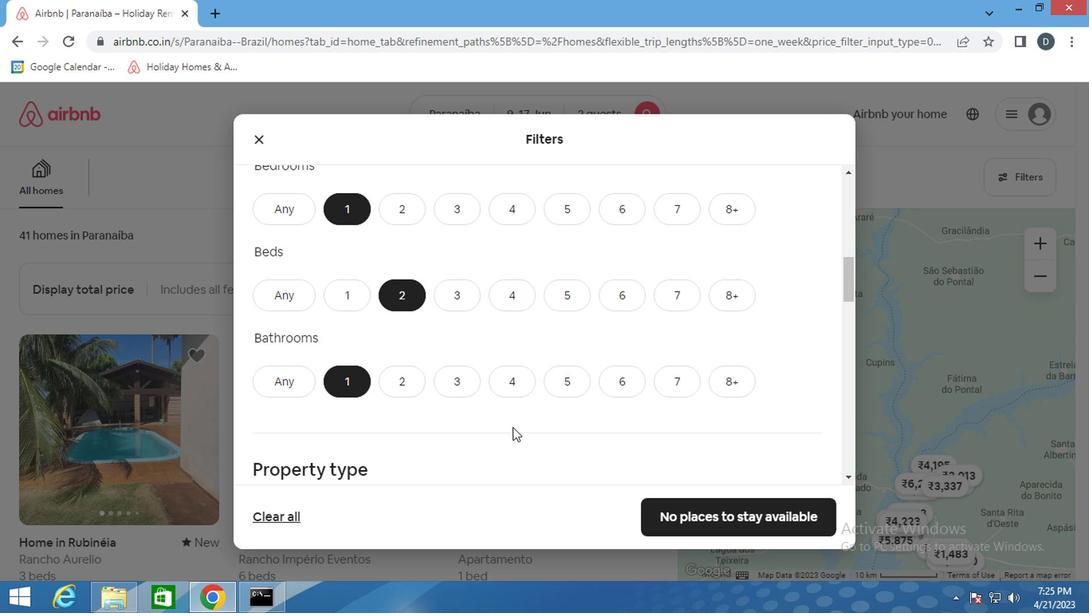 
Action: Mouse moved to (359, 375)
Screenshot: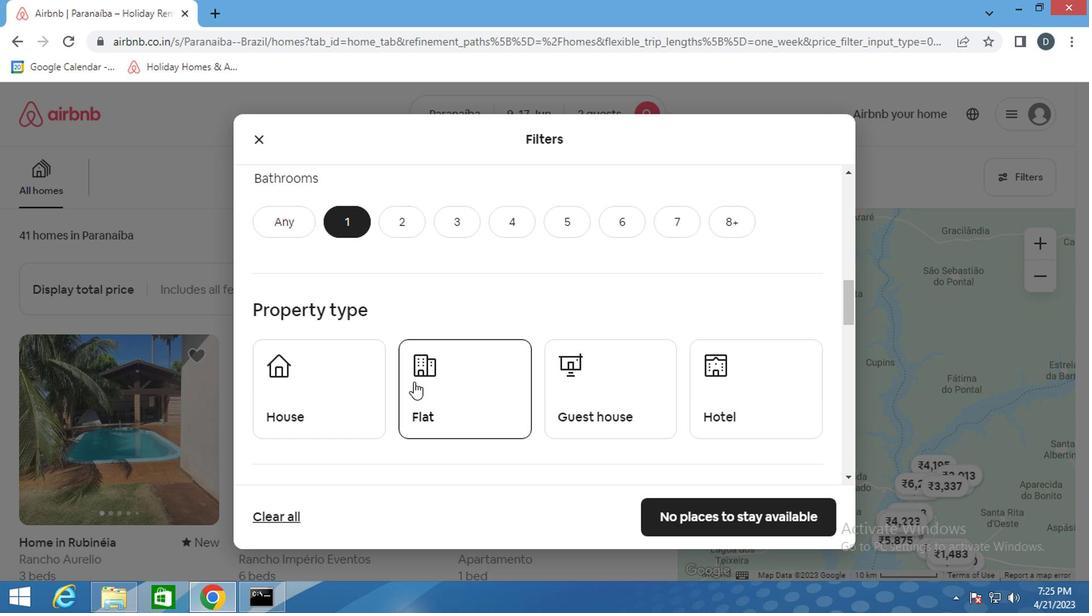 
Action: Mouse pressed left at (359, 375)
Screenshot: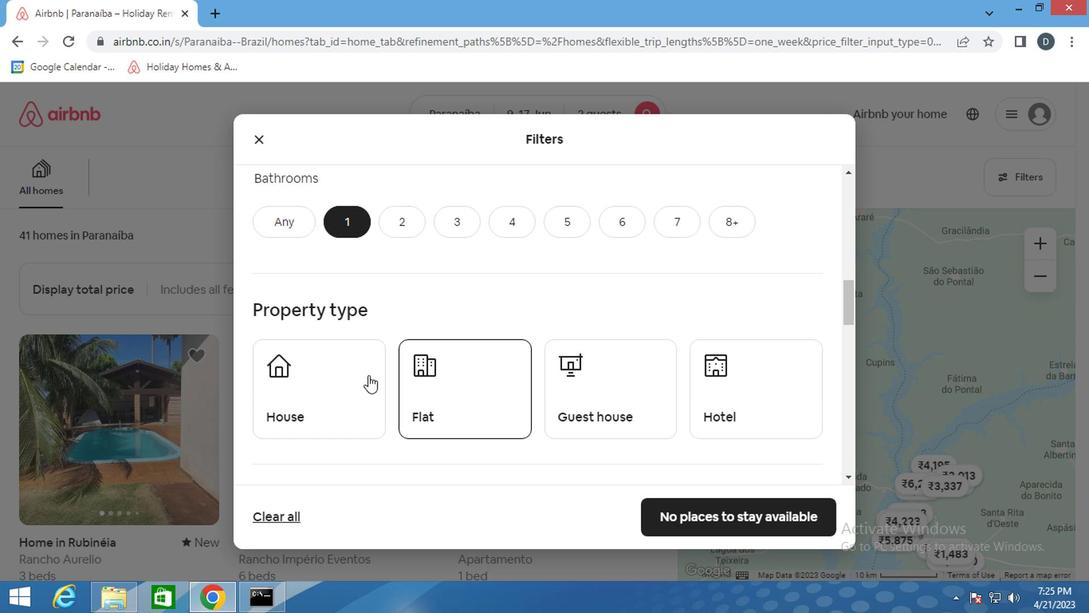 
Action: Mouse moved to (461, 379)
Screenshot: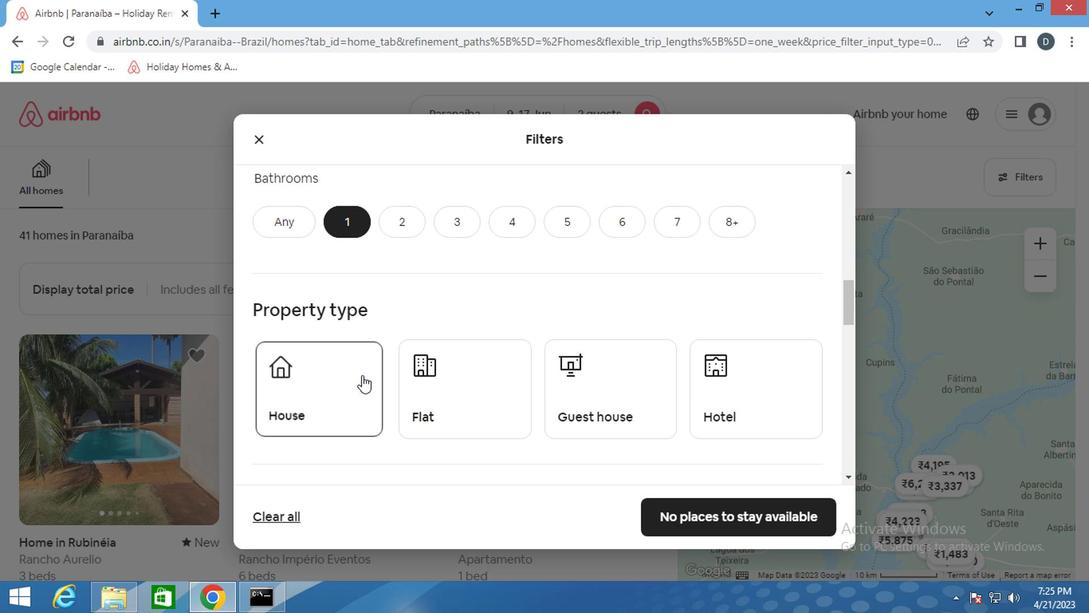 
Action: Mouse pressed left at (461, 379)
Screenshot: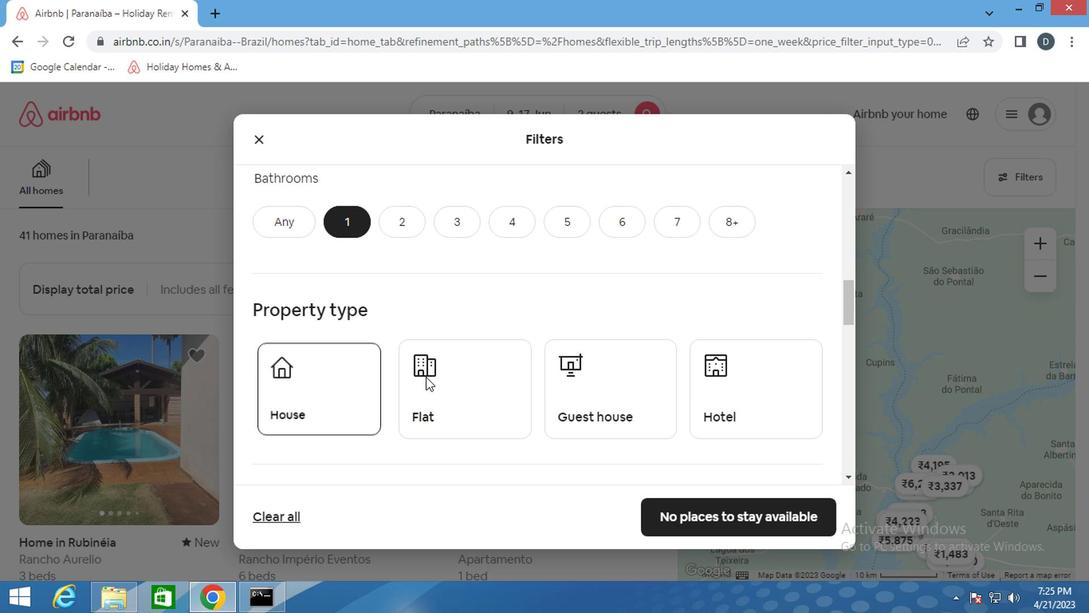 
Action: Mouse moved to (560, 381)
Screenshot: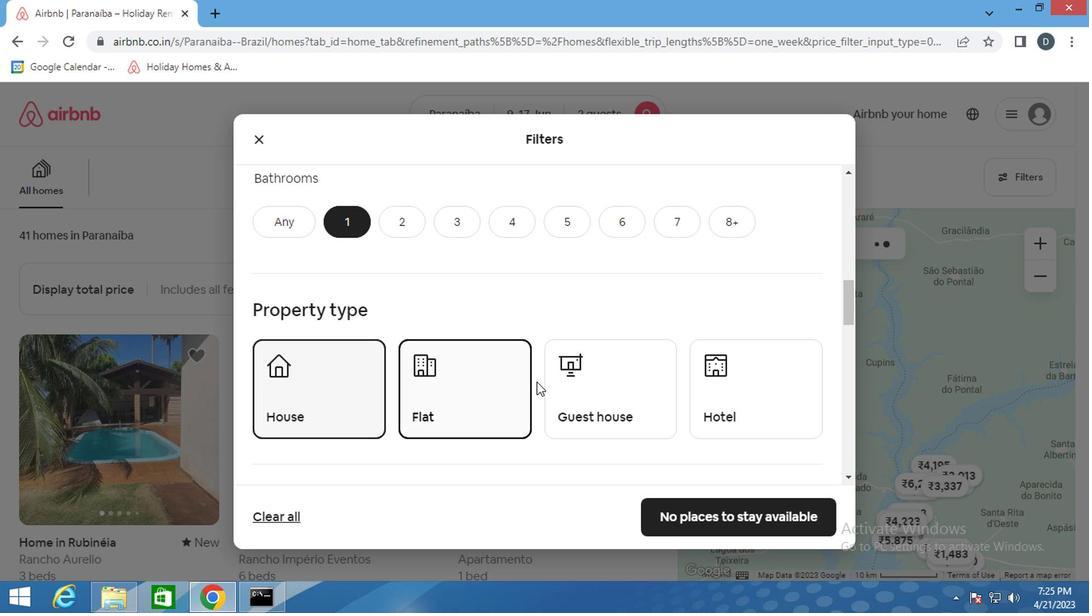 
Action: Mouse pressed left at (560, 381)
Screenshot: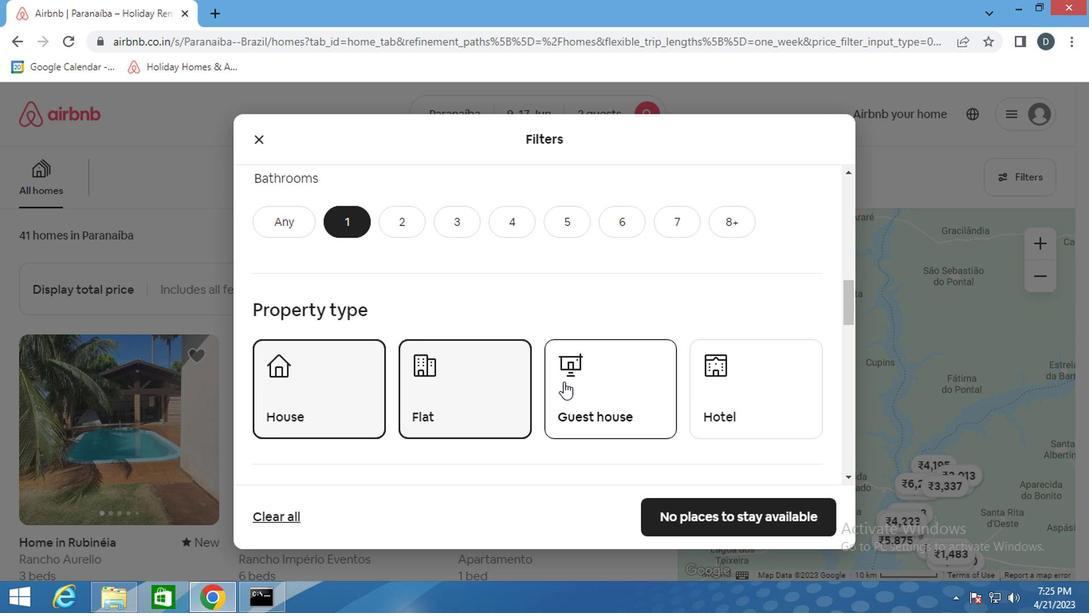 
Action: Mouse scrolled (560, 381) with delta (0, 0)
Screenshot: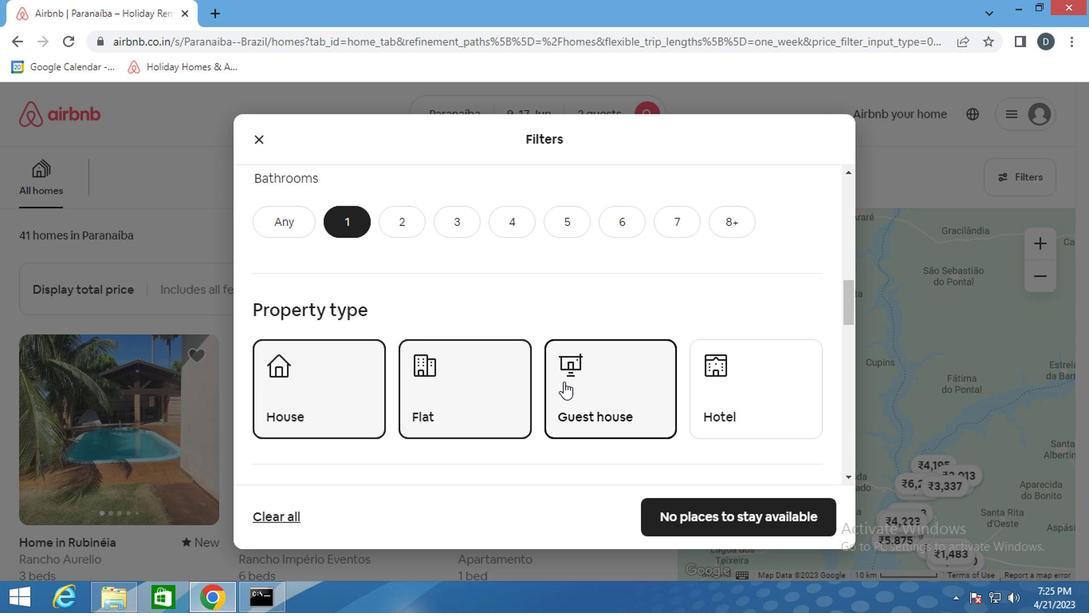 
Action: Mouse scrolled (560, 381) with delta (0, 0)
Screenshot: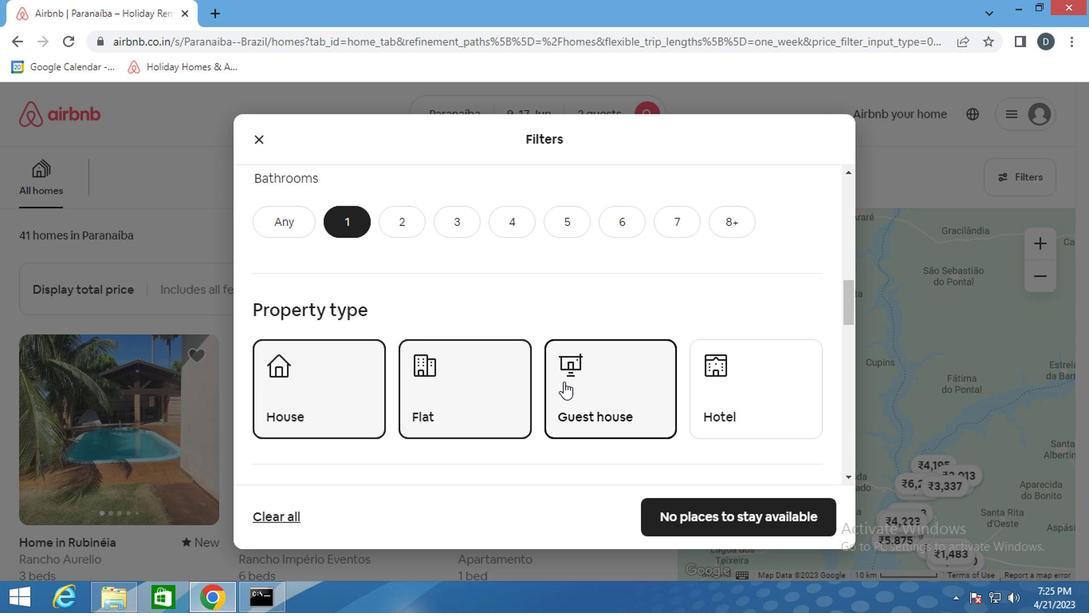 
Action: Mouse scrolled (560, 381) with delta (0, 0)
Screenshot: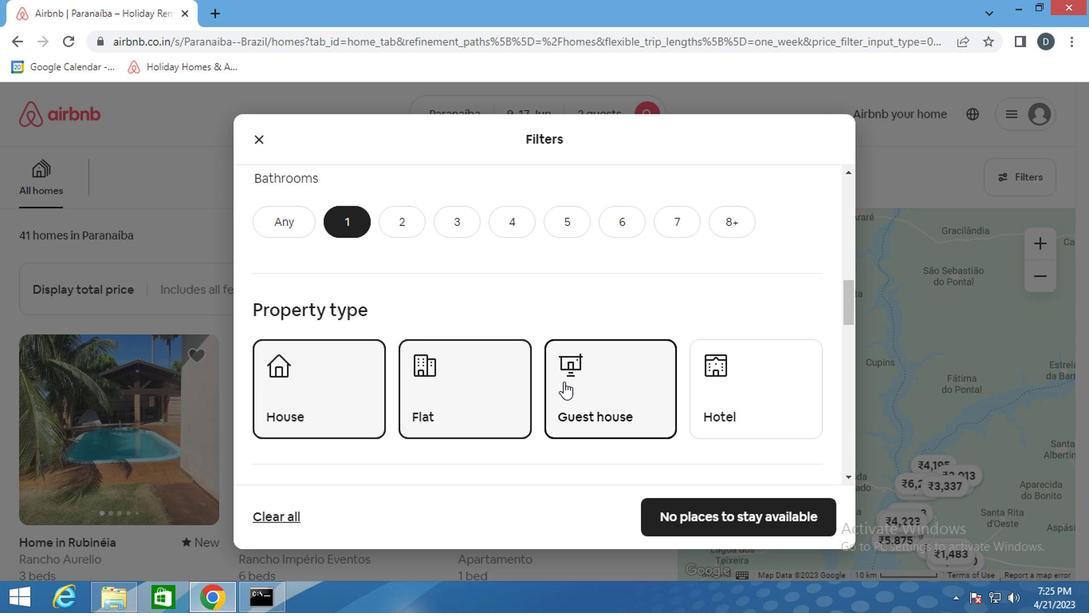
Action: Mouse scrolled (560, 381) with delta (0, 0)
Screenshot: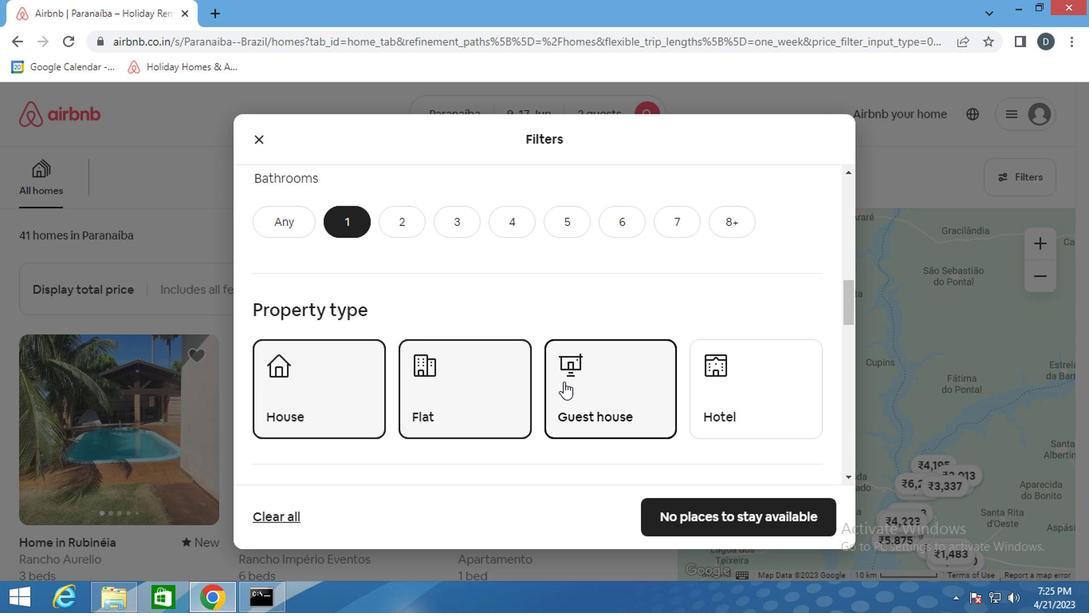 
Action: Mouse moved to (429, 341)
Screenshot: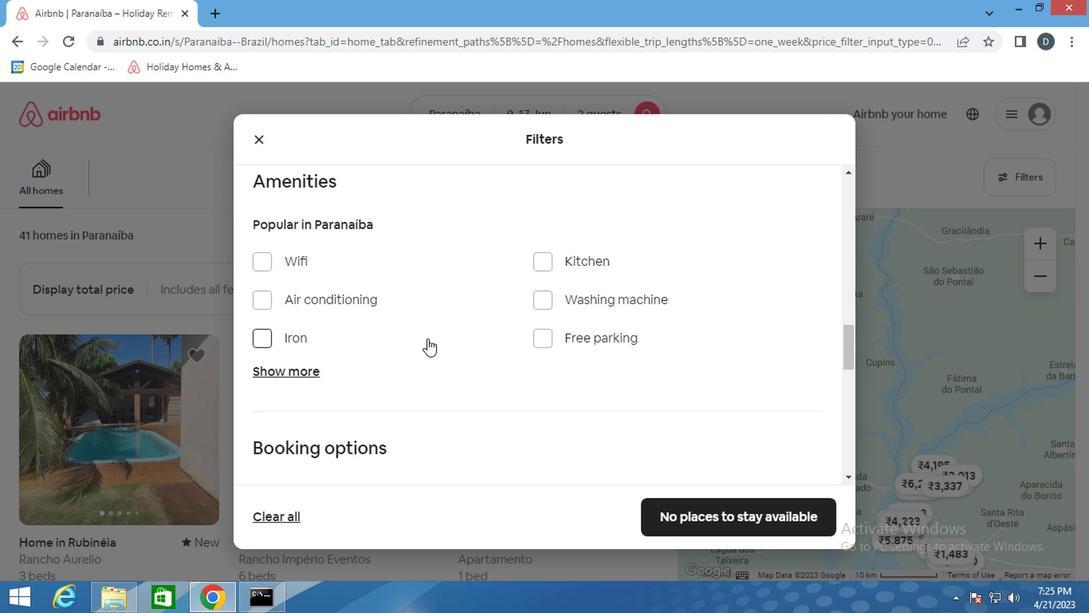 
Action: Mouse scrolled (429, 339) with delta (0, -1)
Screenshot: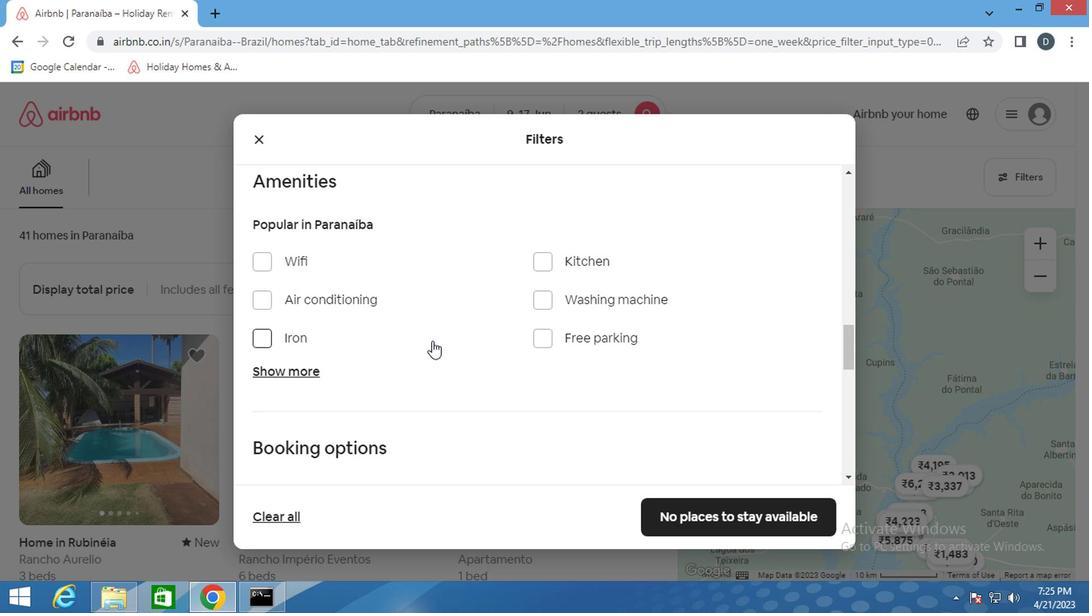
Action: Mouse scrolled (429, 339) with delta (0, -1)
Screenshot: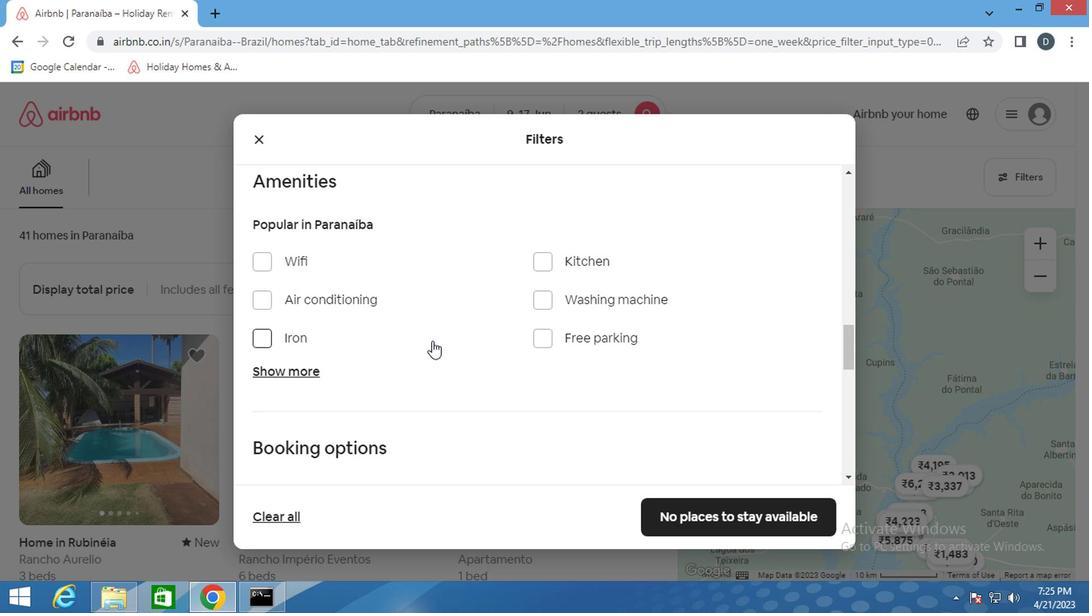 
Action: Mouse scrolled (429, 339) with delta (0, -1)
Screenshot: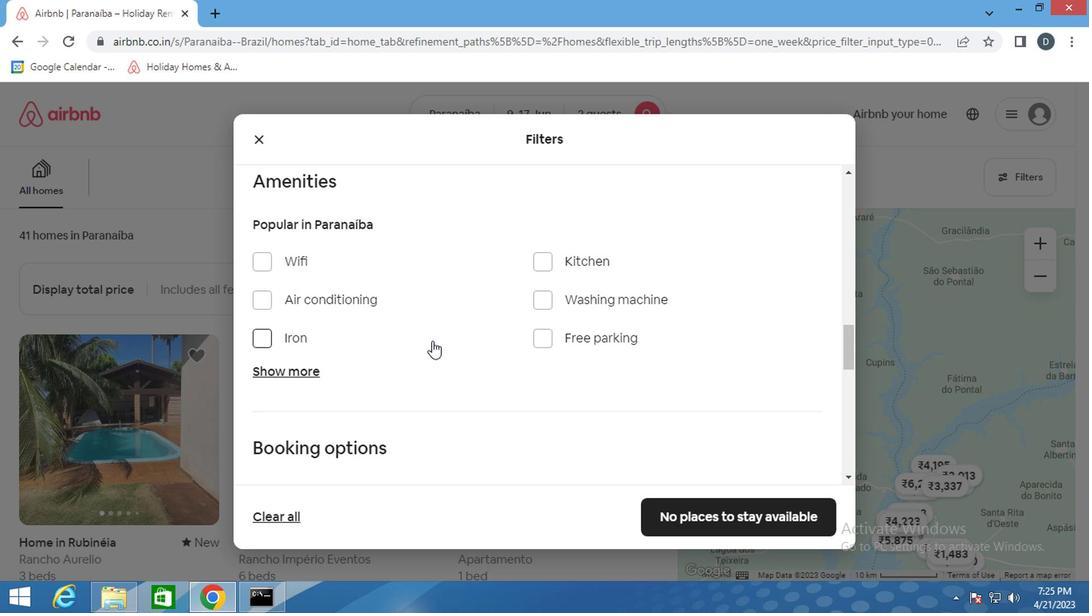 
Action: Mouse moved to (786, 322)
Screenshot: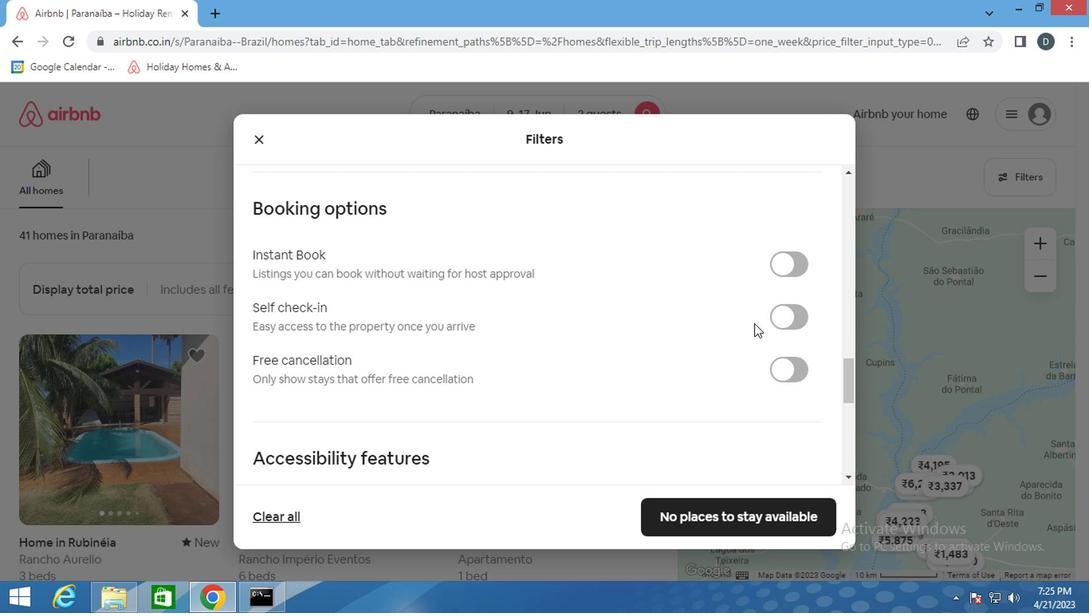 
Action: Mouse pressed left at (786, 322)
Screenshot: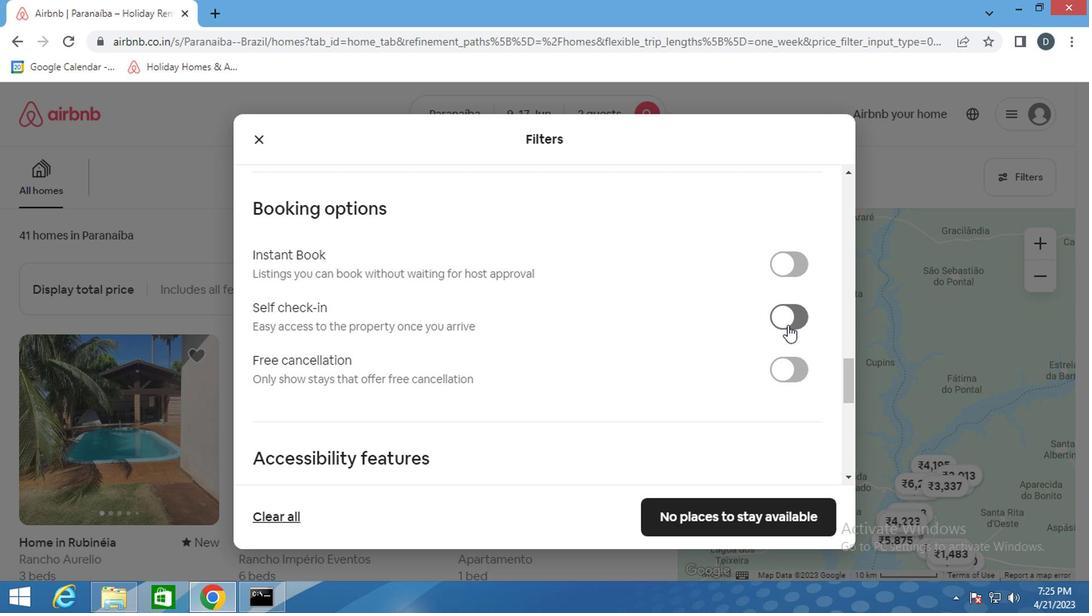 
Action: Mouse moved to (653, 333)
Screenshot: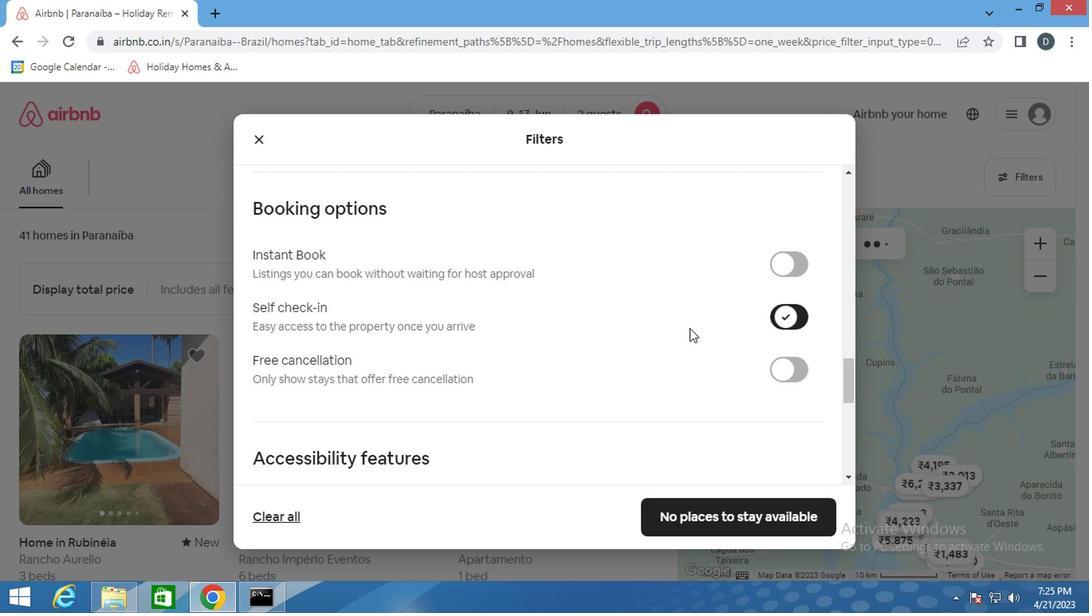 
Action: Mouse scrolled (653, 333) with delta (0, 0)
Screenshot: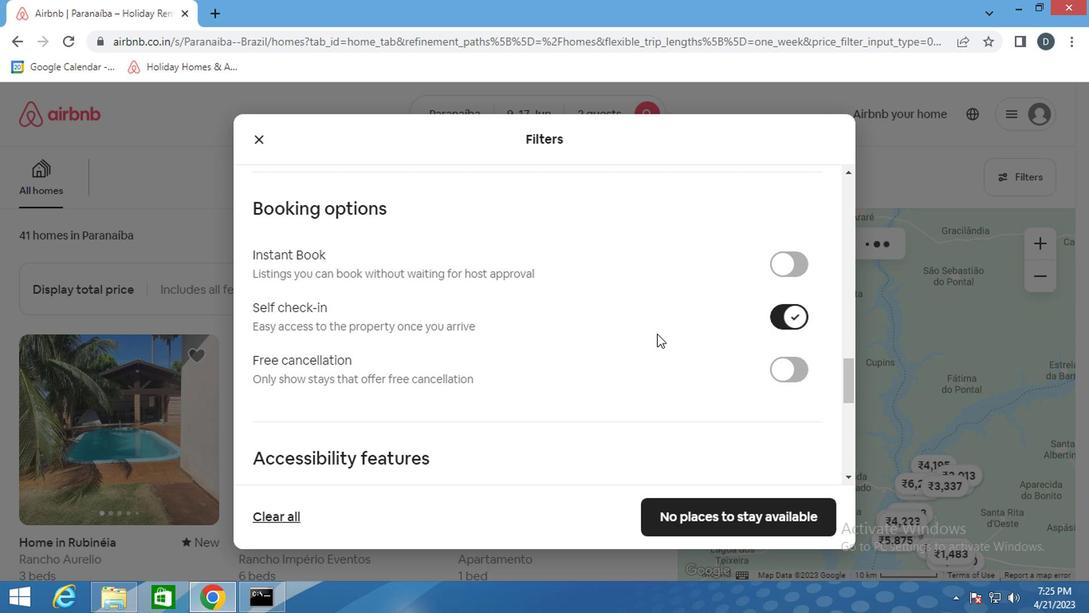 
Action: Mouse scrolled (653, 333) with delta (0, 0)
Screenshot: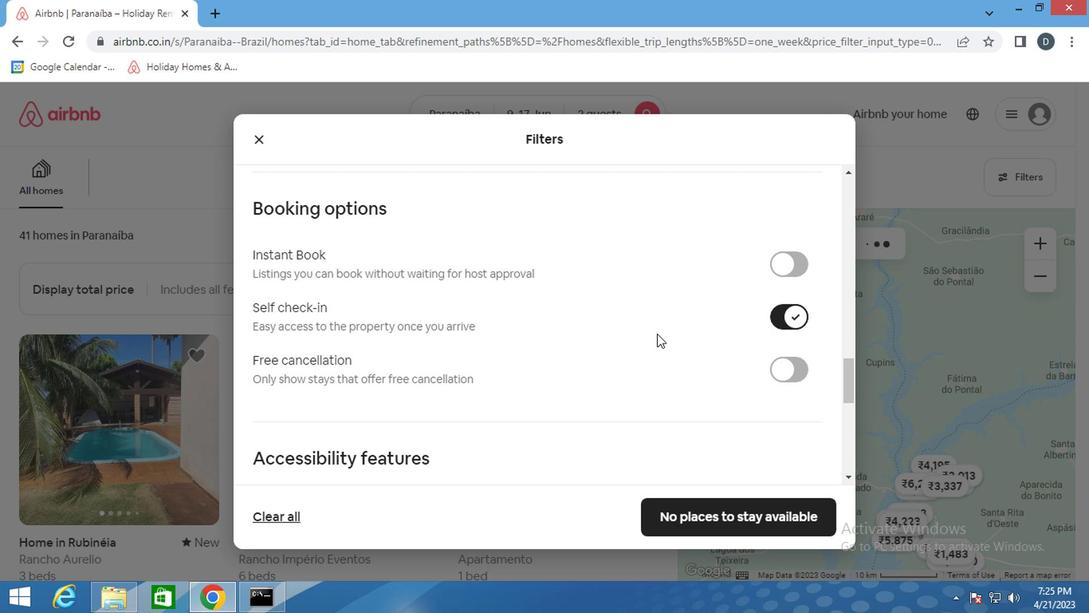 
Action: Mouse scrolled (653, 333) with delta (0, 0)
Screenshot: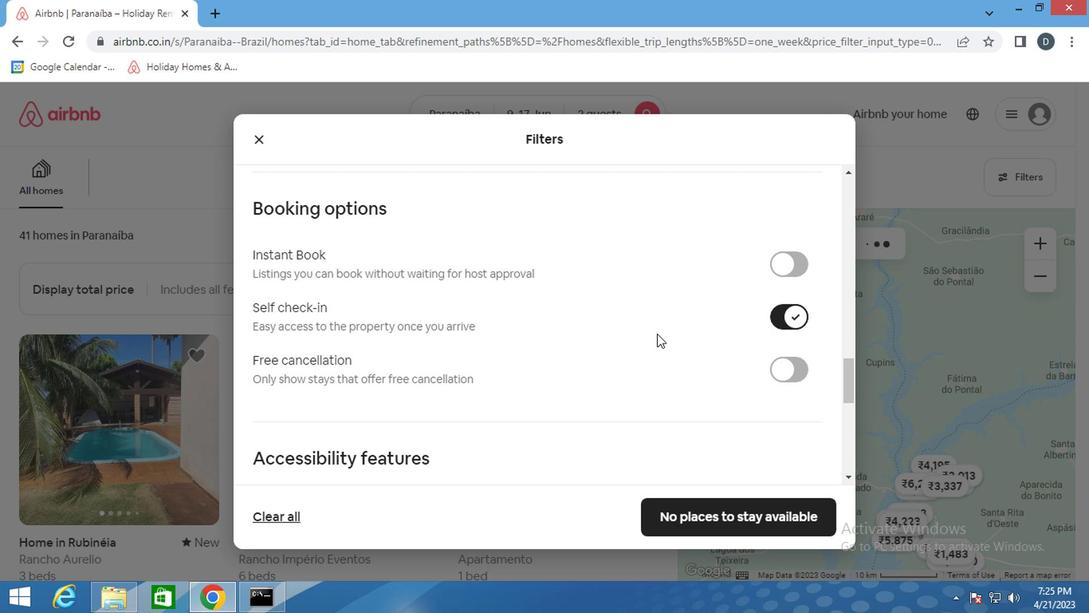 
Action: Mouse moved to (618, 333)
Screenshot: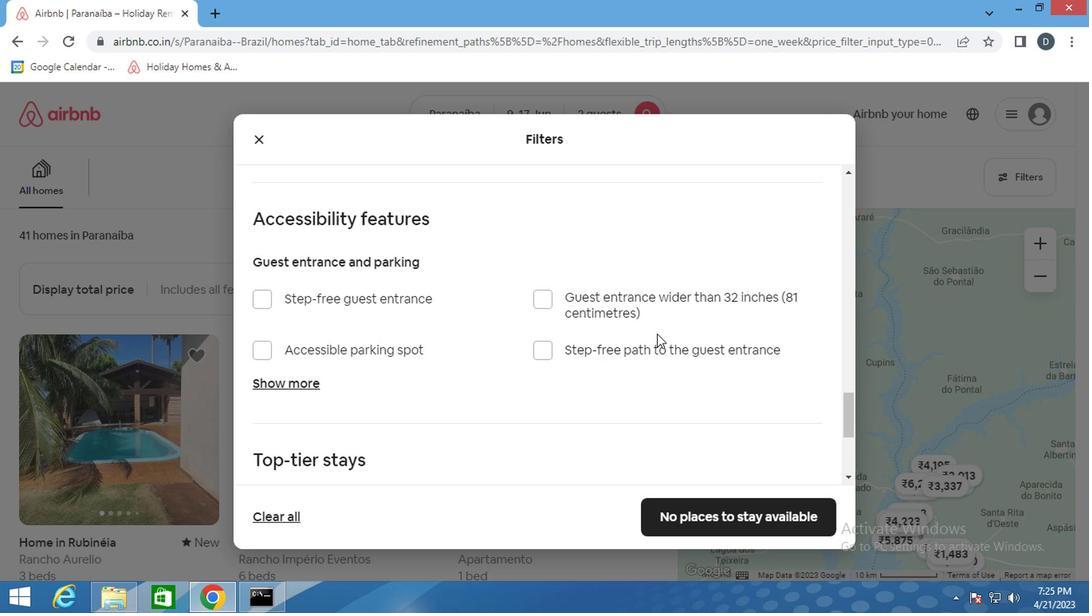 
Action: Mouse scrolled (618, 333) with delta (0, 0)
Screenshot: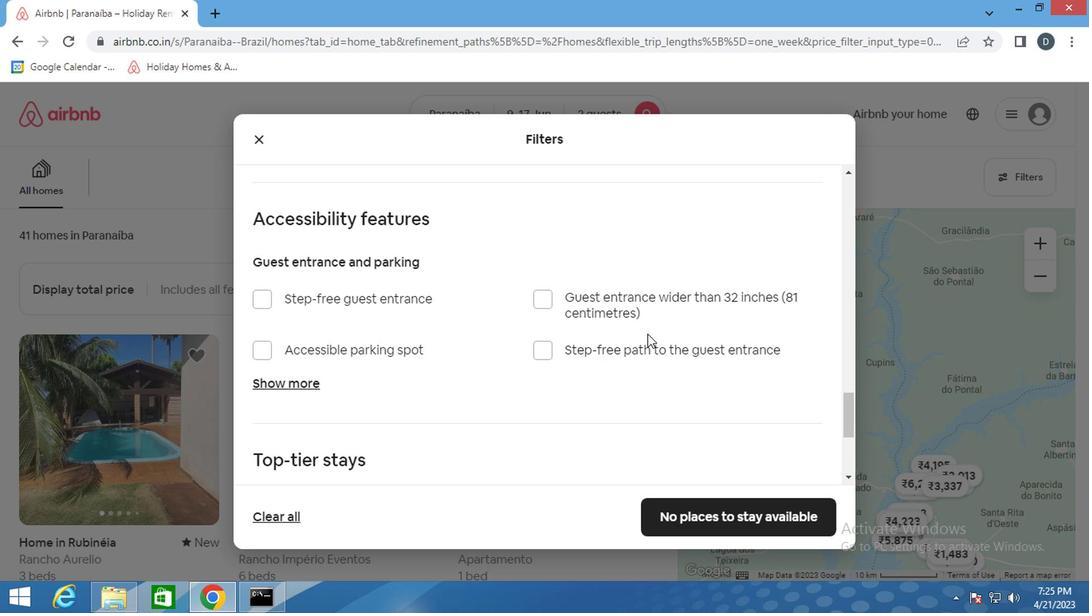 
Action: Mouse scrolled (618, 333) with delta (0, 0)
Screenshot: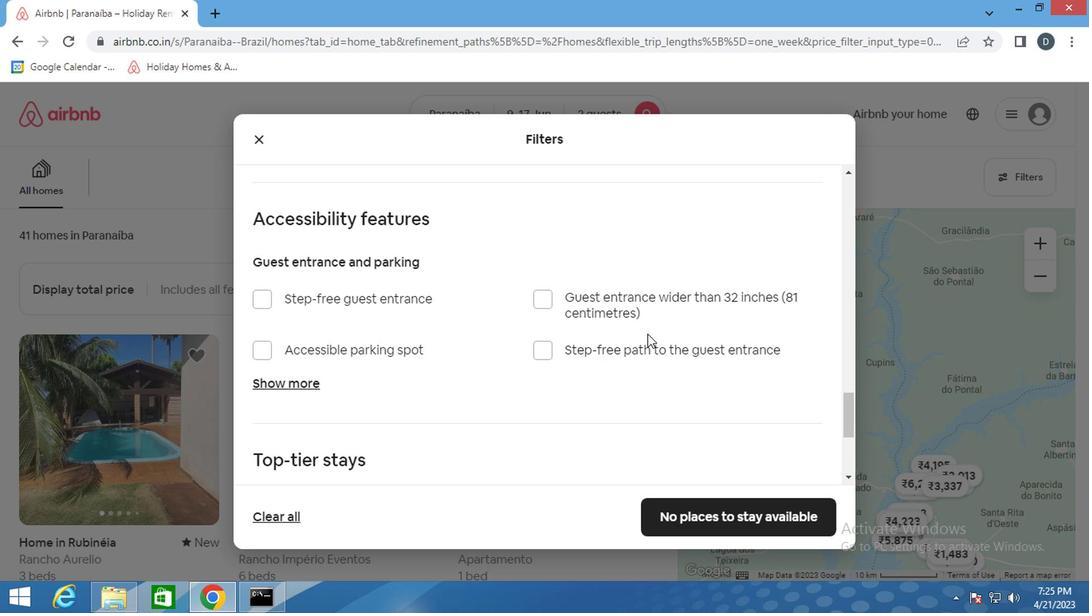 
Action: Mouse scrolled (618, 333) with delta (0, 0)
Screenshot: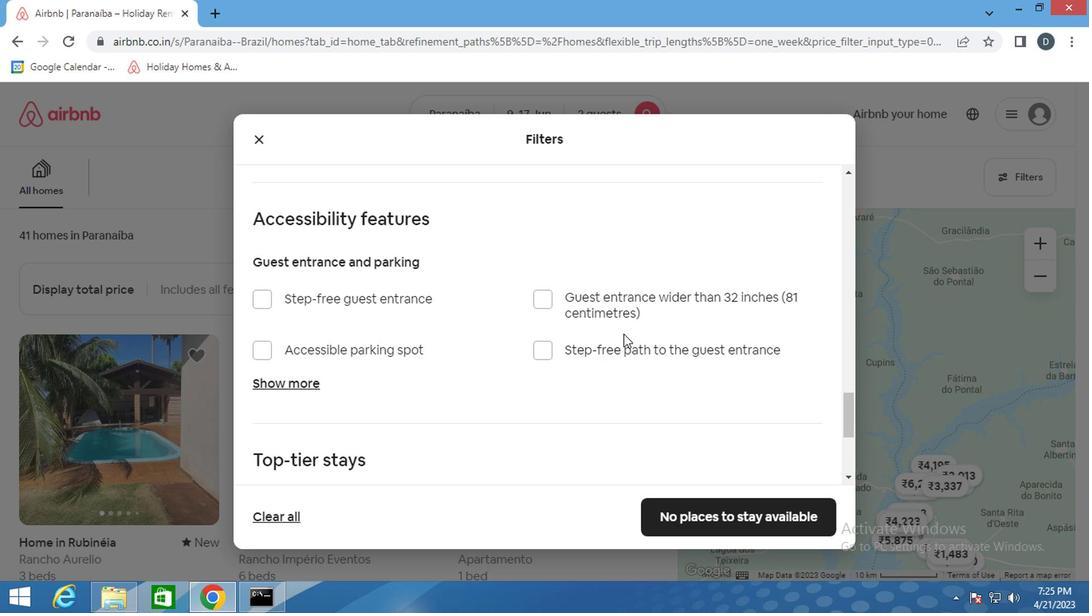 
Action: Mouse moved to (703, 364)
Screenshot: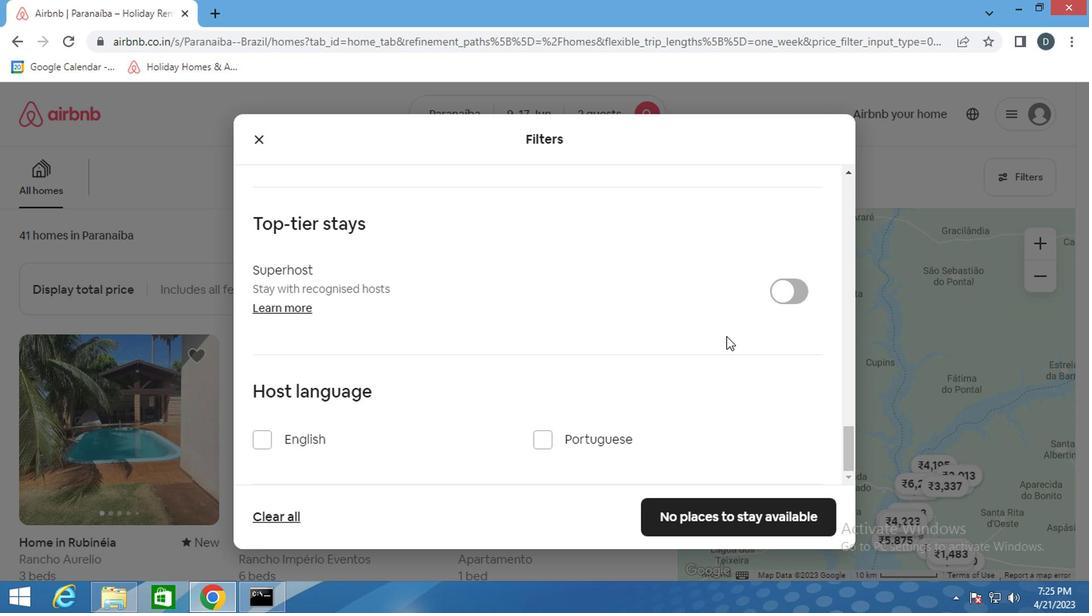 
Action: Mouse scrolled (703, 363) with delta (0, -1)
Screenshot: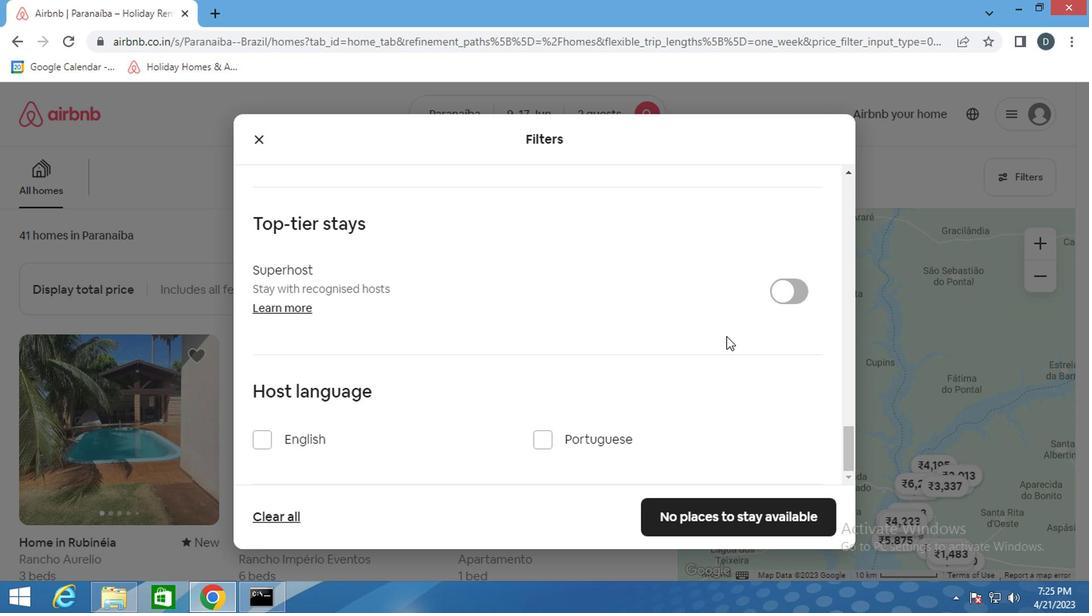 
Action: Mouse moved to (702, 366)
Screenshot: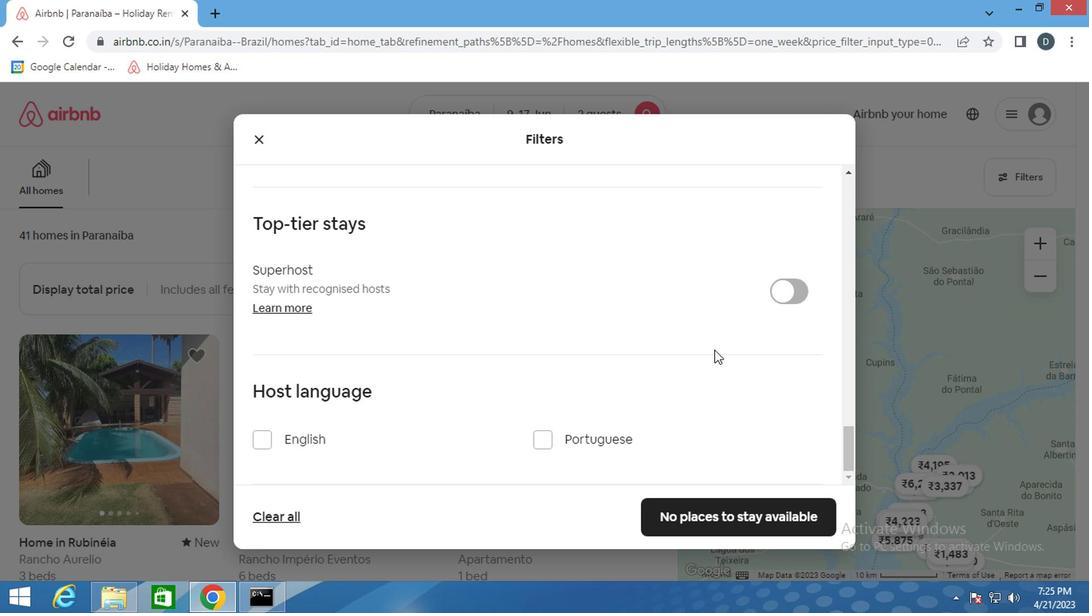 
Action: Mouse scrolled (702, 364) with delta (0, -1)
Screenshot: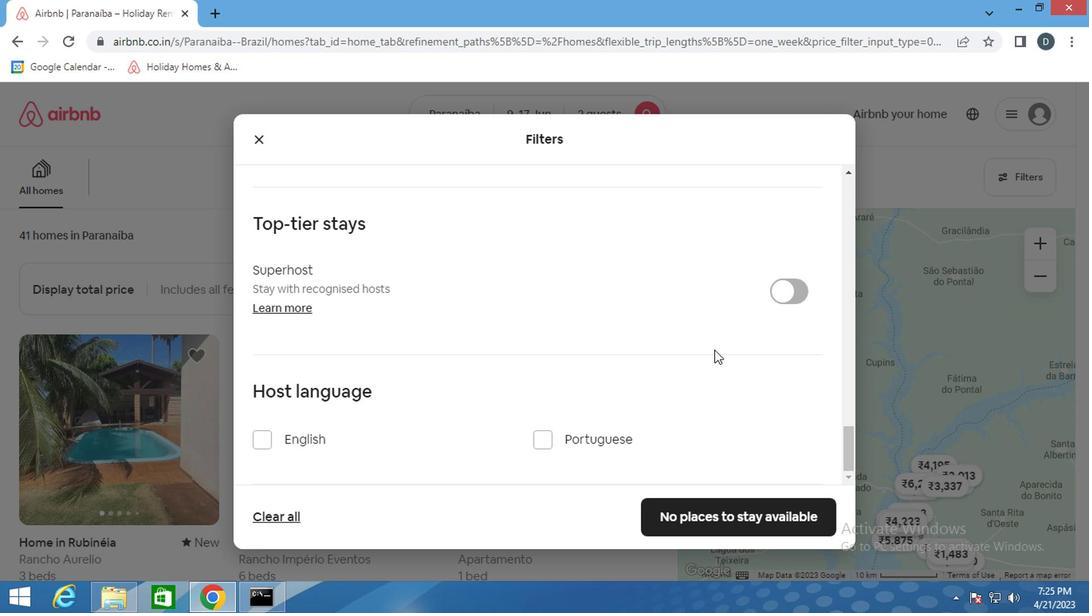 
Action: Mouse scrolled (702, 364) with delta (0, -1)
Screenshot: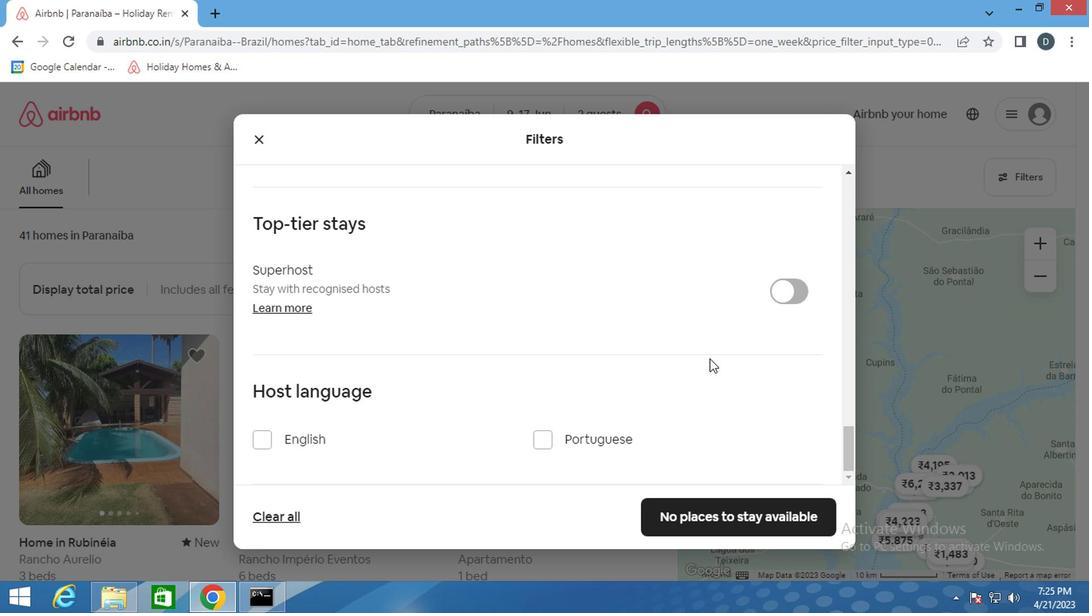 
Action: Mouse moved to (698, 366)
Screenshot: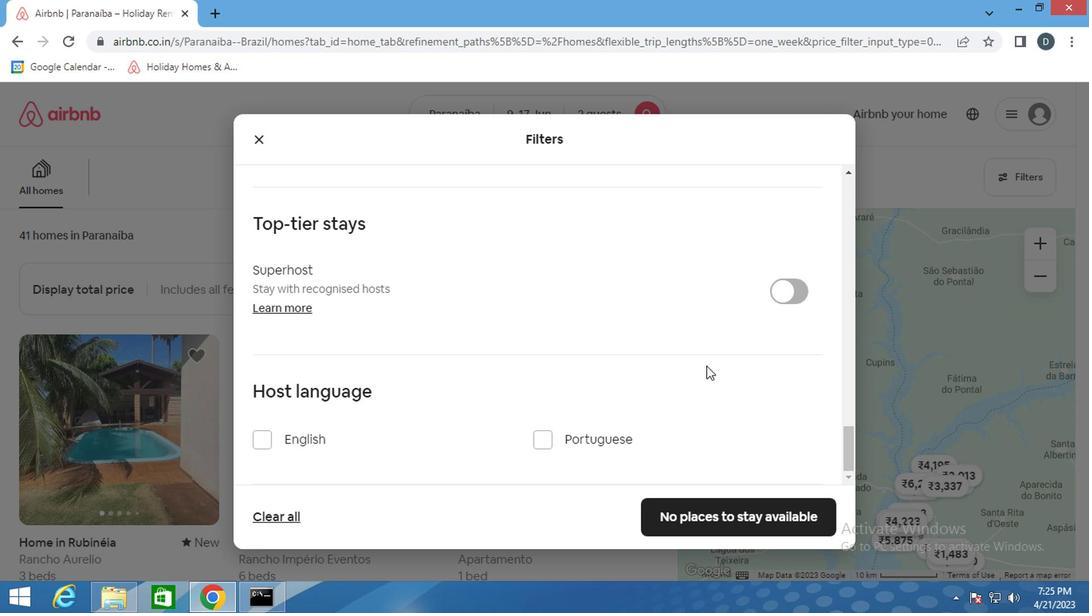 
Action: Mouse scrolled (698, 366) with delta (0, 0)
Screenshot: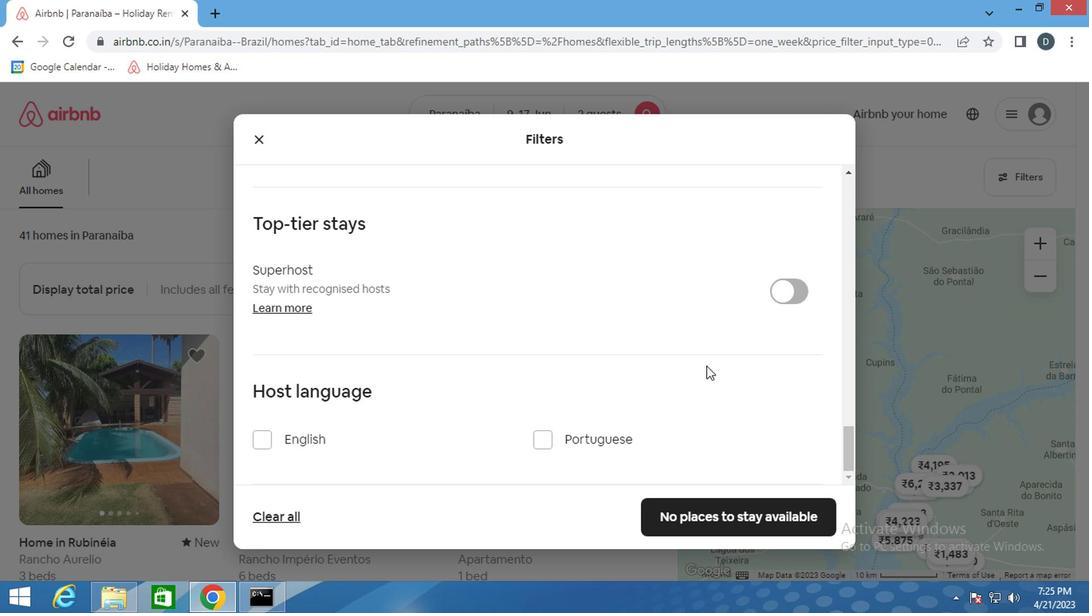 
Action: Mouse moved to (757, 513)
Screenshot: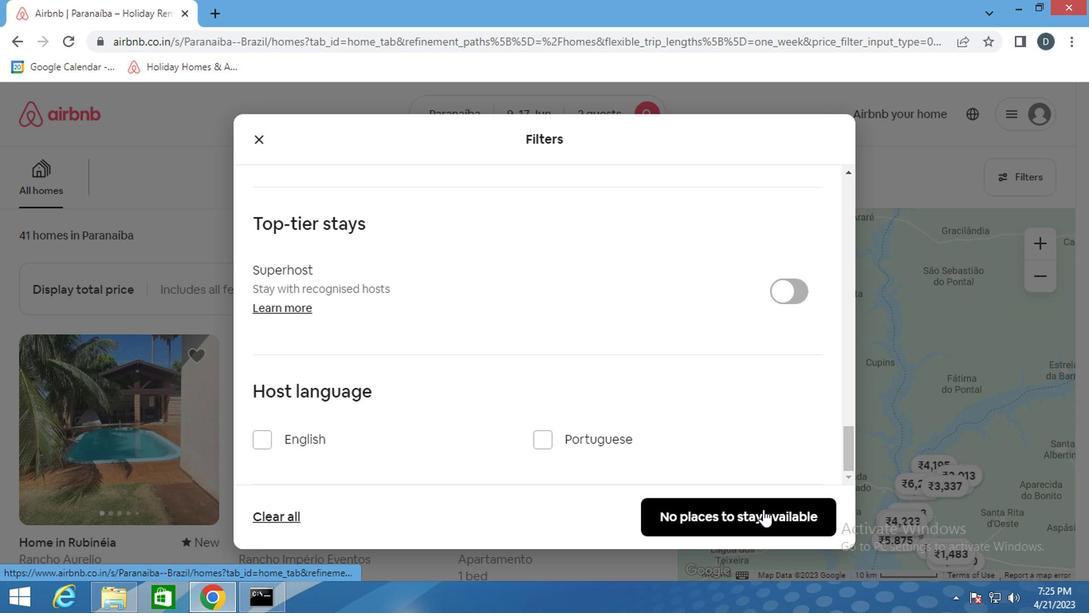 
Action: Mouse pressed left at (757, 513)
Screenshot: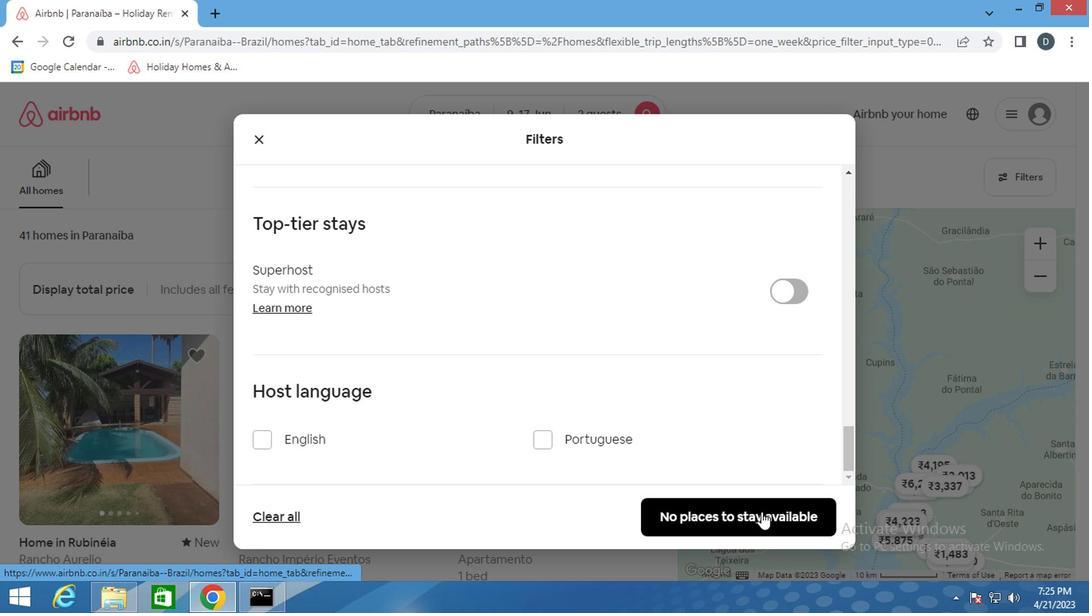 
Action: Mouse moved to (653, 358)
Screenshot: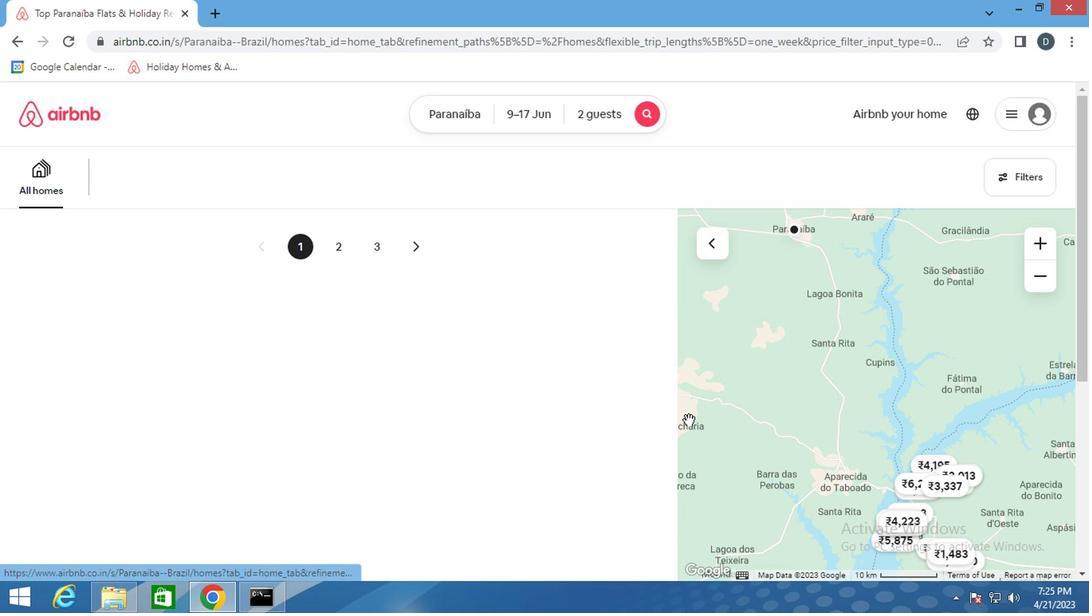 
